 Task: Research Airbnb options in Mekele, Ethiopia from 22nd November, 2023 to 30th November, 2023 for 2 adults.1  bedroom having 1 bed and 1 bathroom. Property type can be hotel. Booking option can be shelf check-in. Look for 4 properties as per requirement.
Action: Mouse moved to (471, 107)
Screenshot: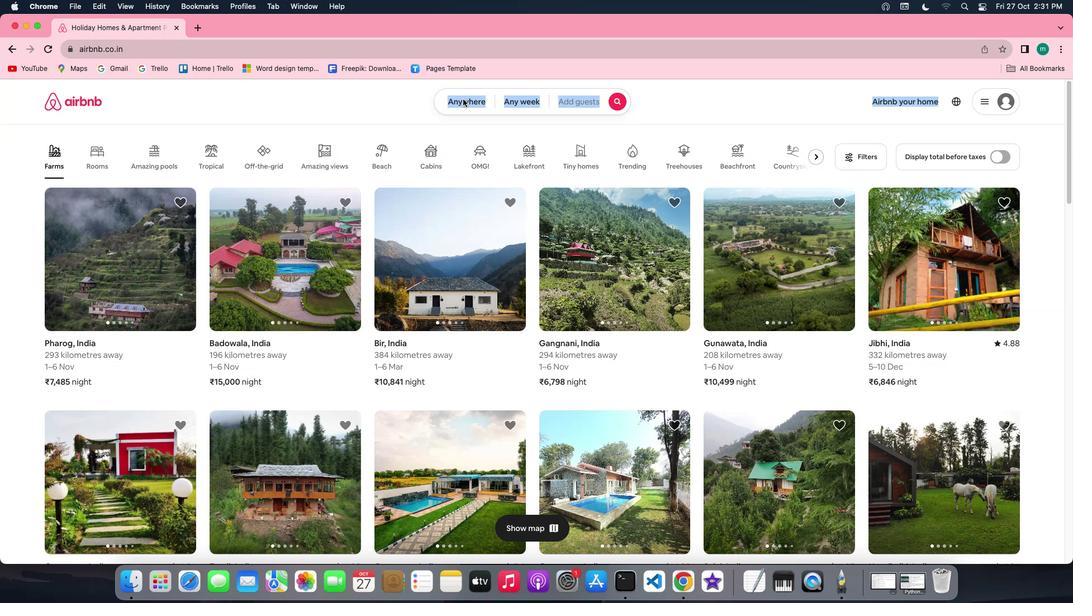 
Action: Mouse pressed left at (471, 107)
Screenshot: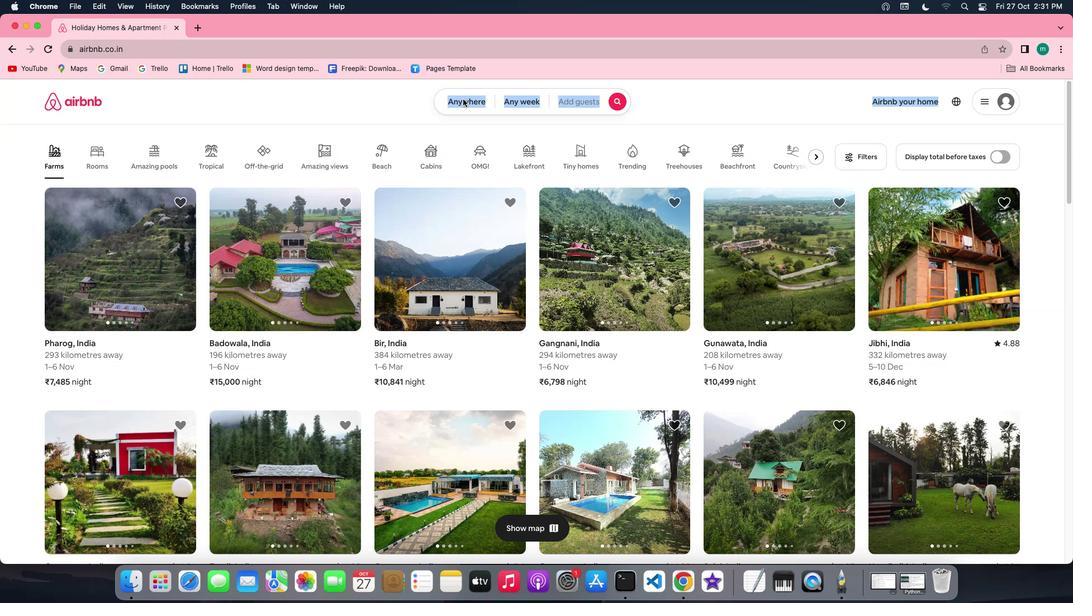
Action: Mouse pressed left at (471, 107)
Screenshot: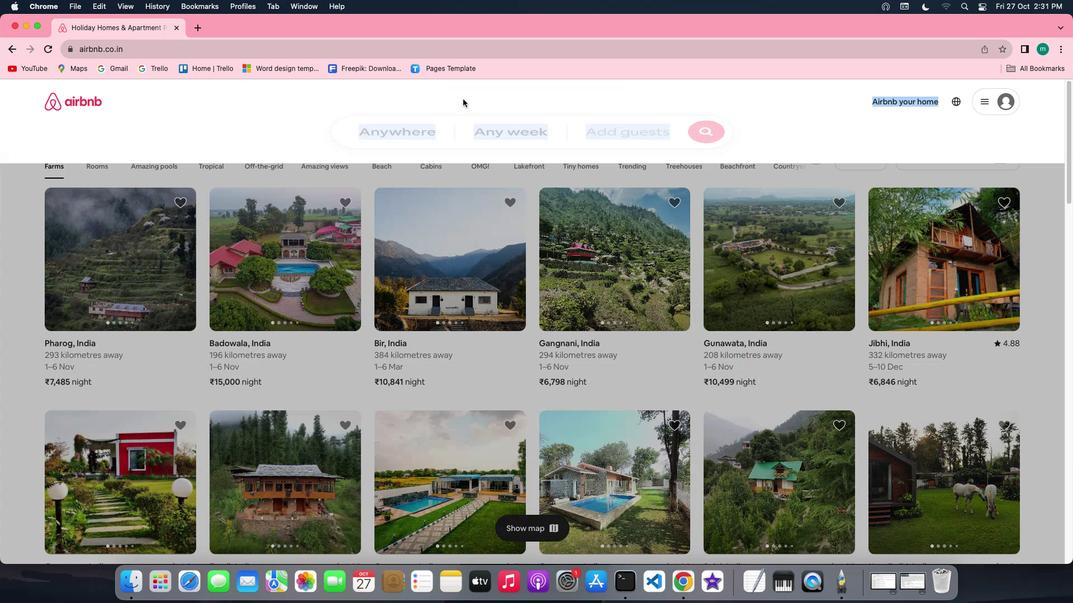
Action: Mouse moved to (439, 149)
Screenshot: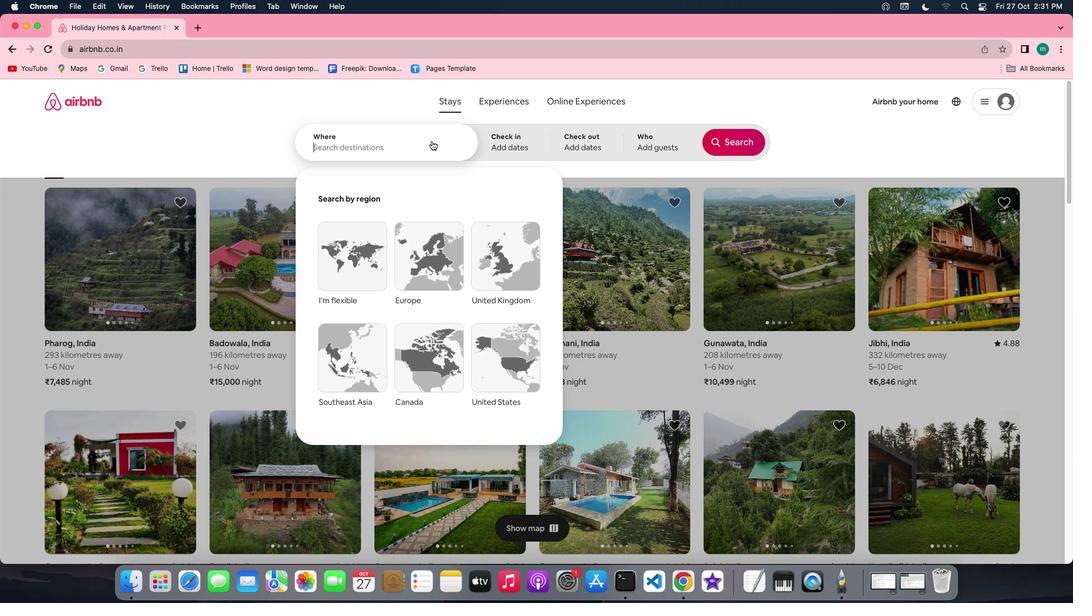 
Action: Key pressed Key.shift'M''e''k''e''l''e'','Key.spaceKey.shift'E''t''h''i''o''p''i''a'
Screenshot: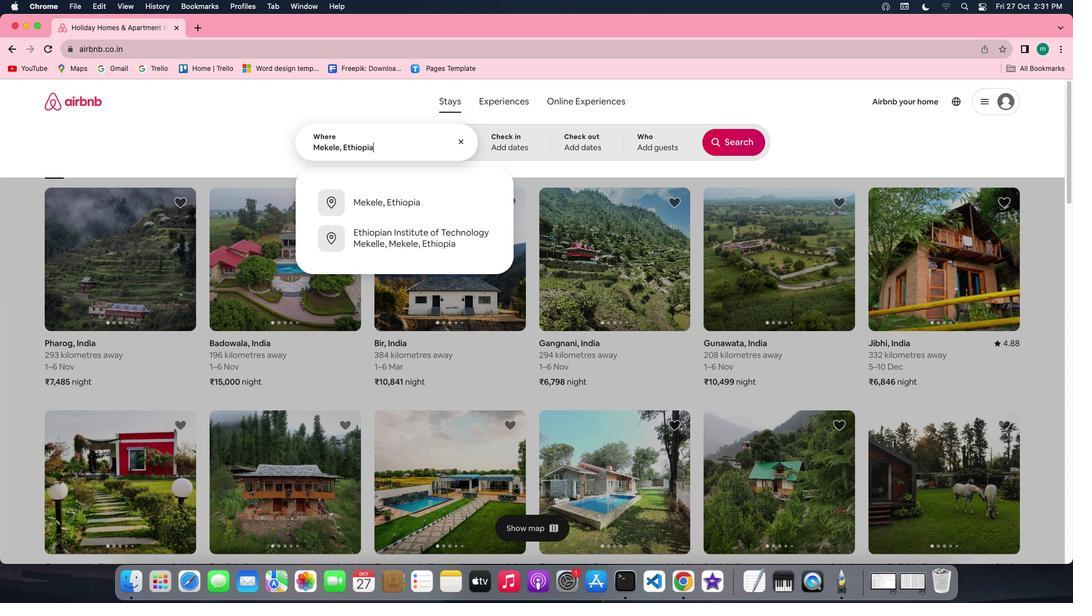 
Action: Mouse moved to (513, 153)
Screenshot: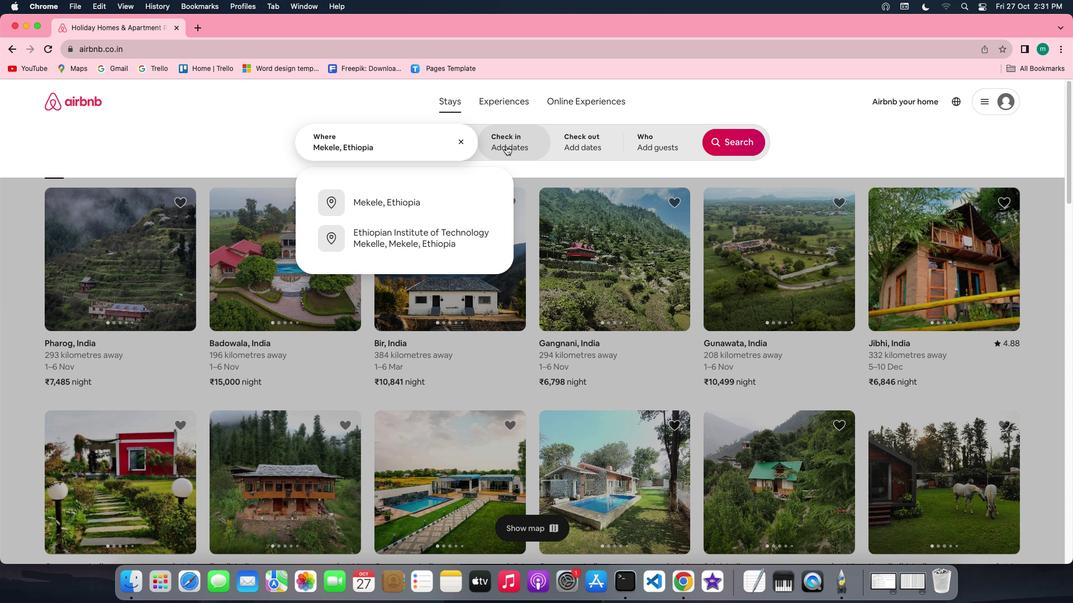 
Action: Mouse pressed left at (513, 153)
Screenshot: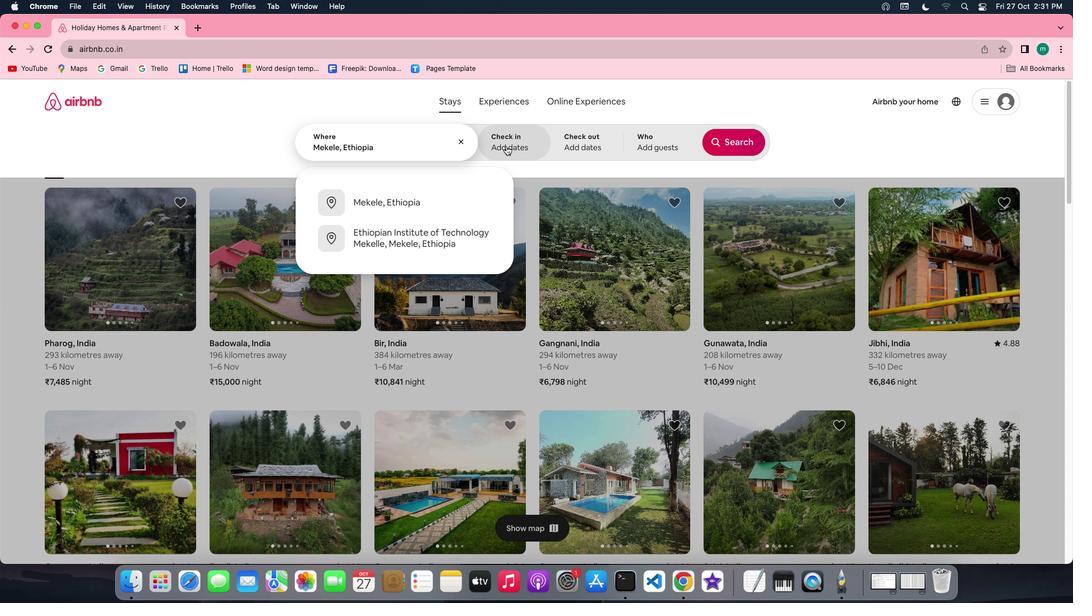 
Action: Mouse moved to (646, 372)
Screenshot: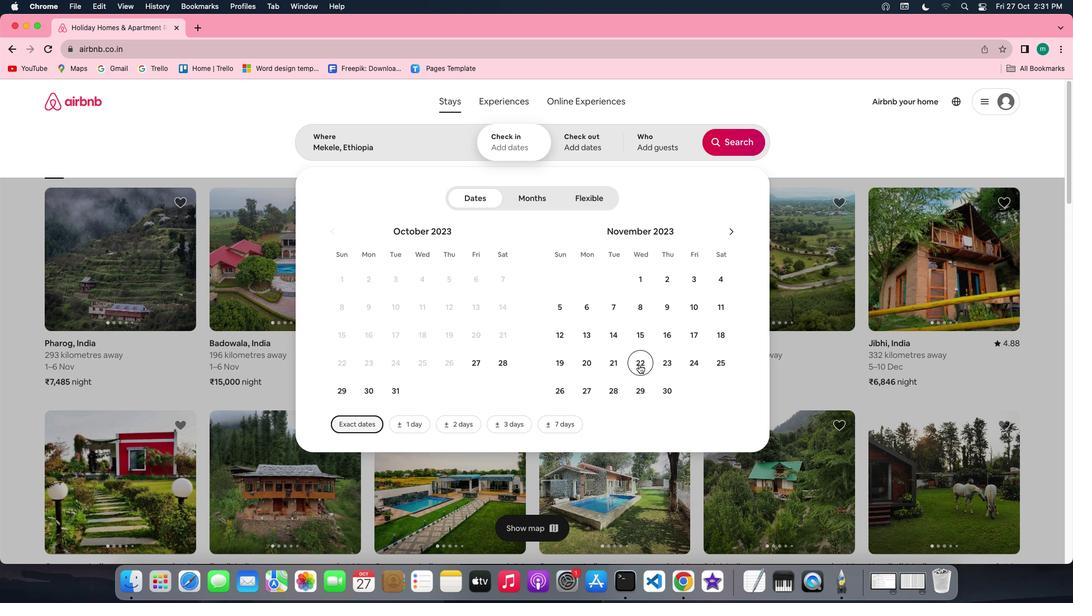 
Action: Mouse pressed left at (646, 372)
Screenshot: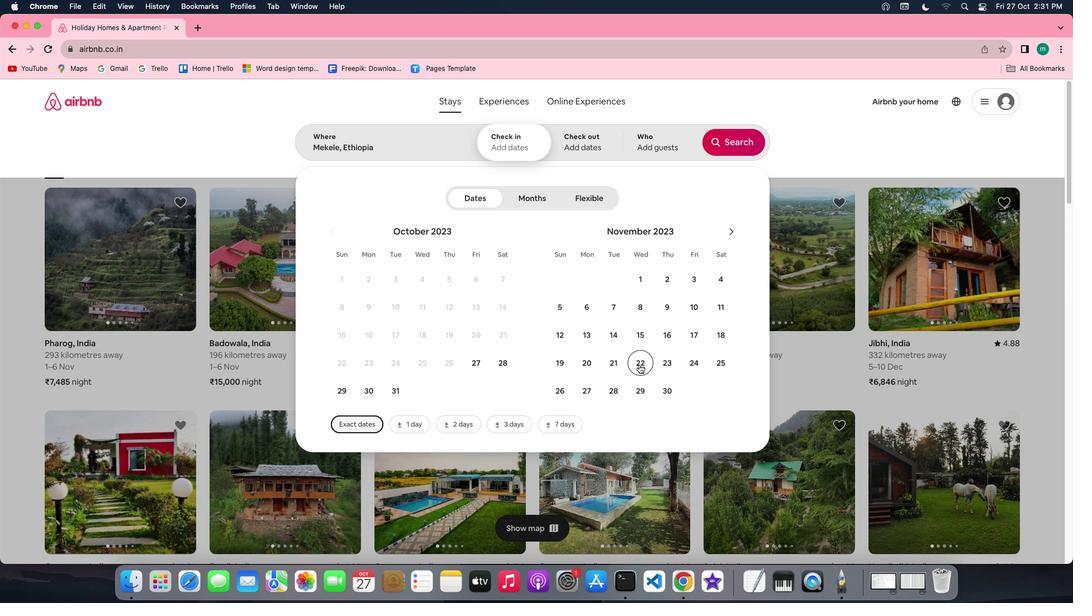 
Action: Mouse moved to (684, 399)
Screenshot: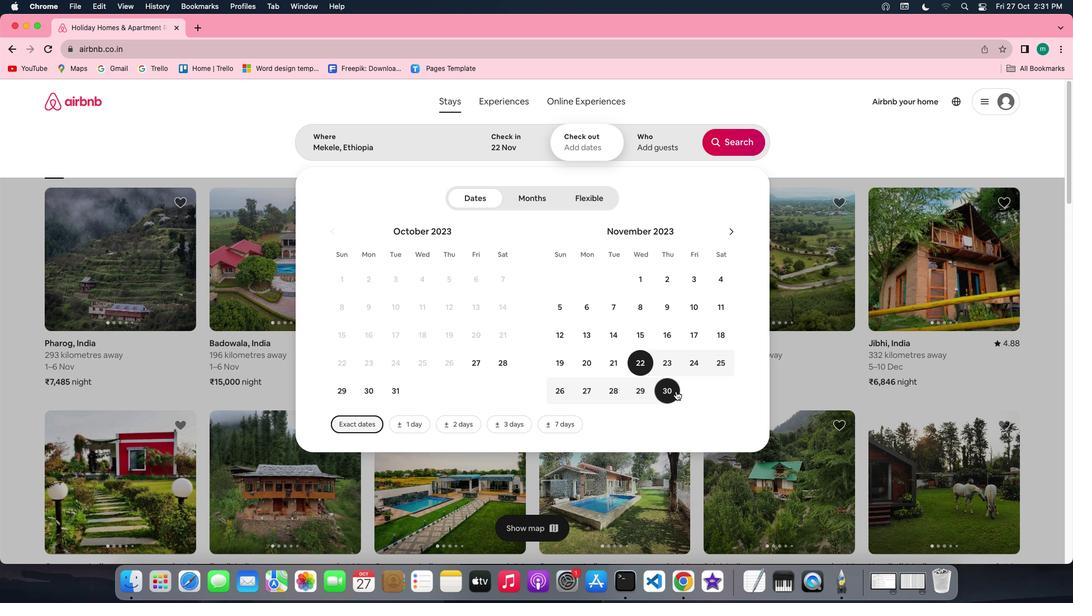 
Action: Mouse pressed left at (684, 399)
Screenshot: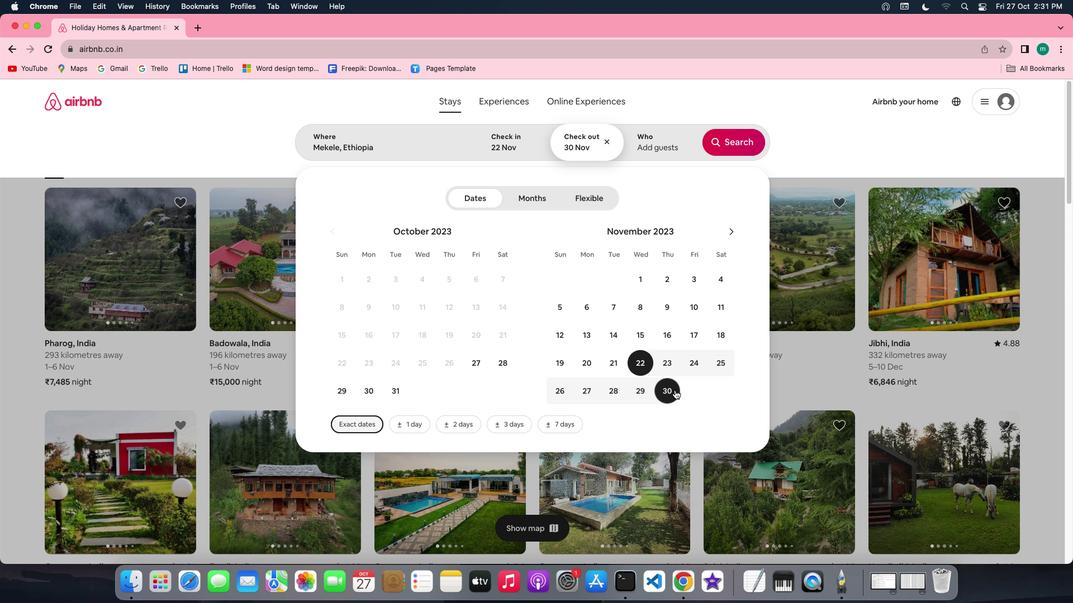
Action: Mouse moved to (669, 149)
Screenshot: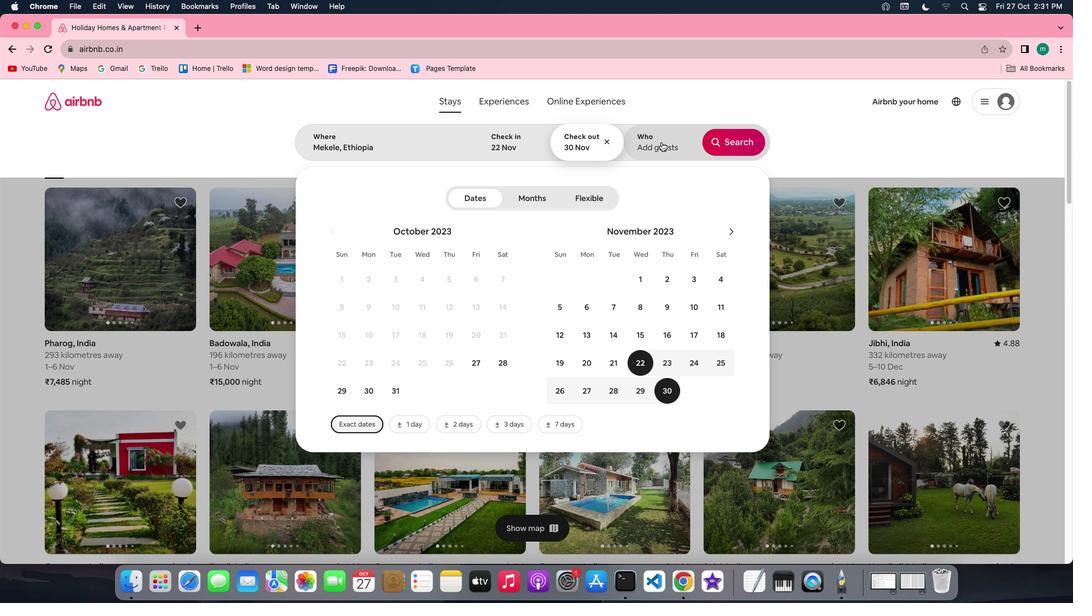 
Action: Mouse pressed left at (669, 149)
Screenshot: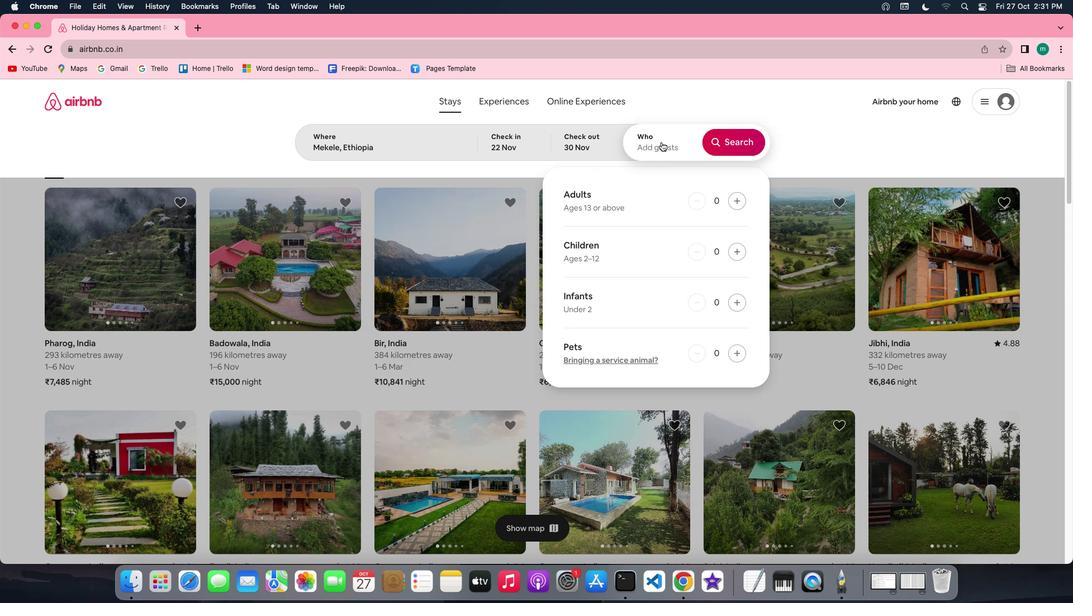 
Action: Mouse moved to (748, 214)
Screenshot: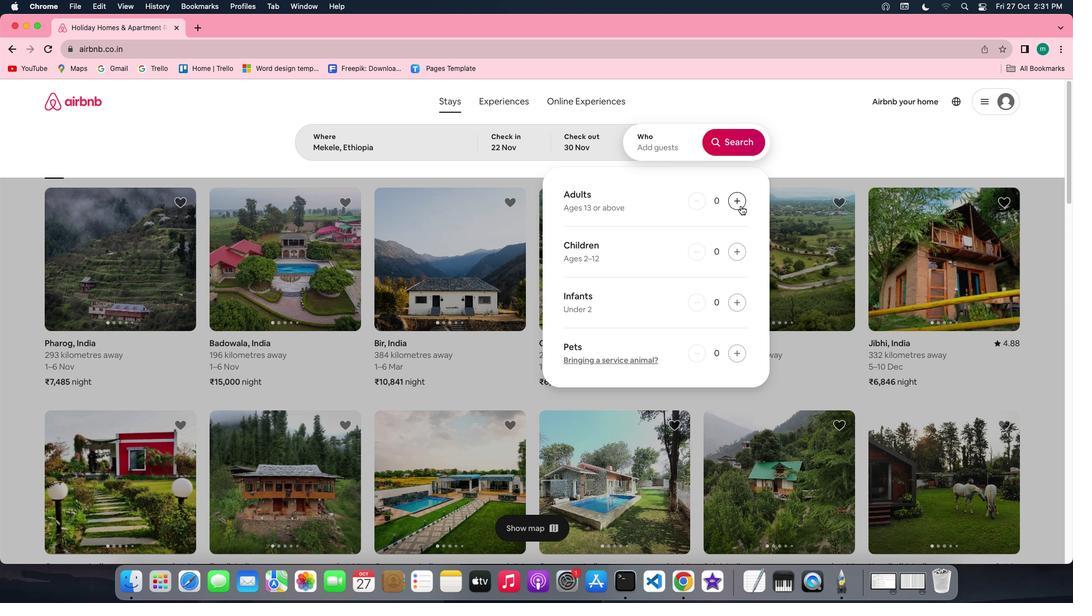
Action: Mouse pressed left at (748, 214)
Screenshot: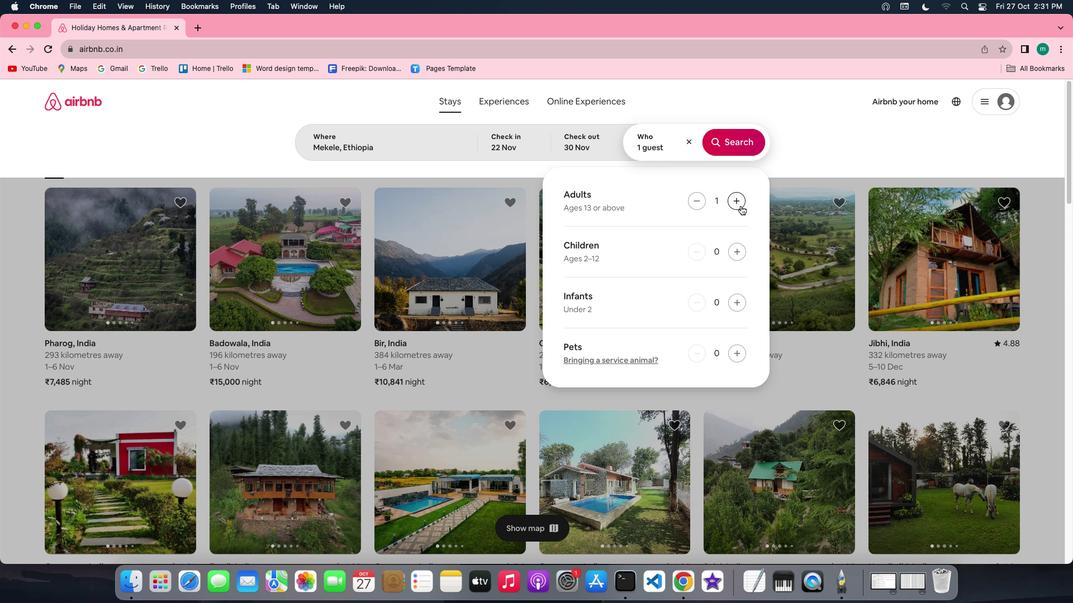 
Action: Mouse pressed left at (748, 214)
Screenshot: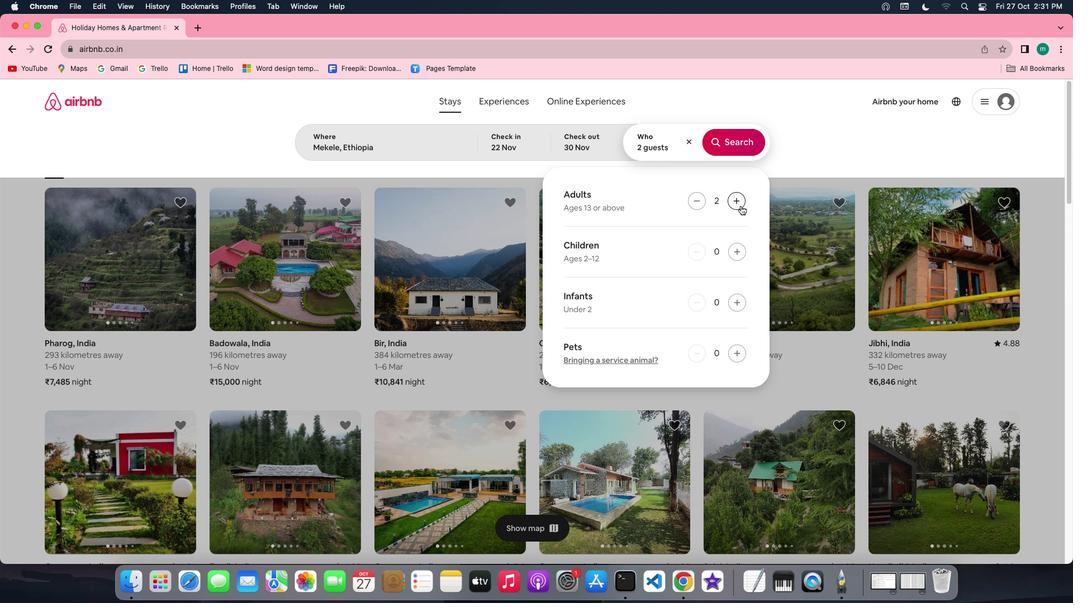 
Action: Mouse moved to (737, 151)
Screenshot: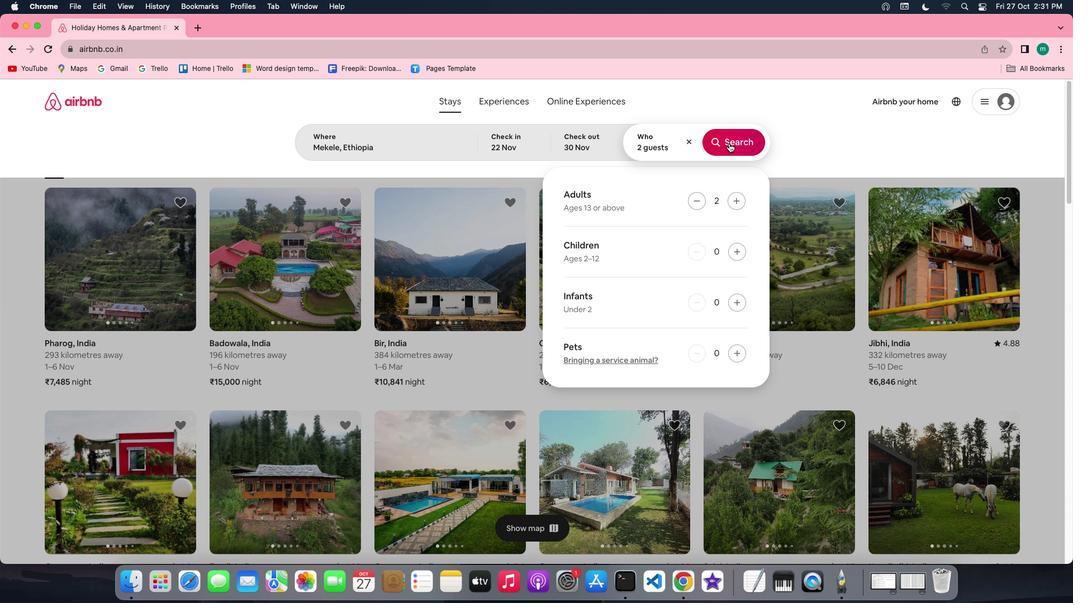 
Action: Mouse pressed left at (737, 151)
Screenshot: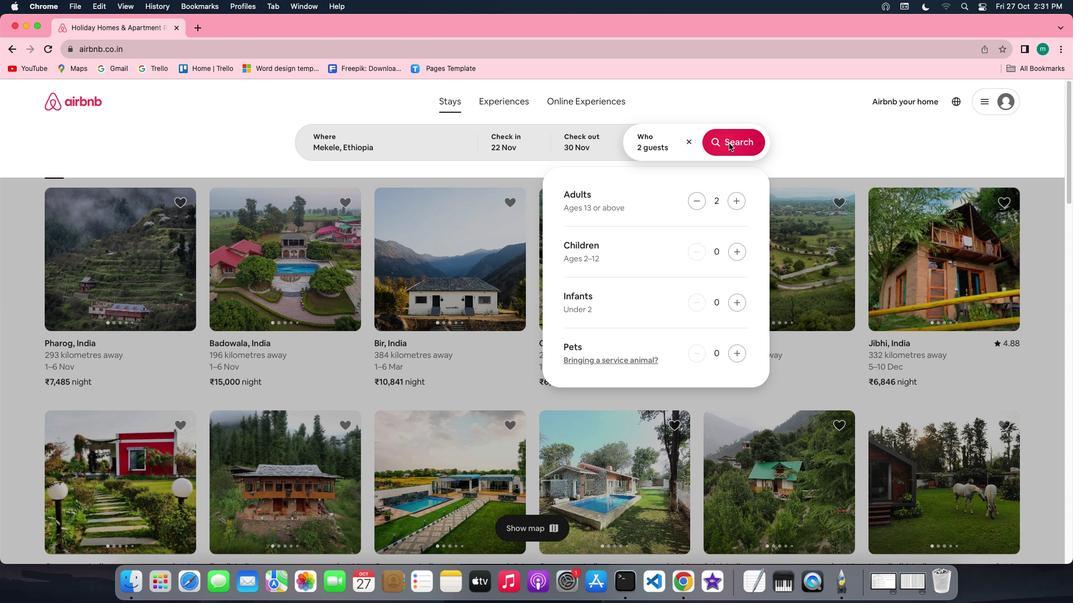 
Action: Mouse moved to (898, 157)
Screenshot: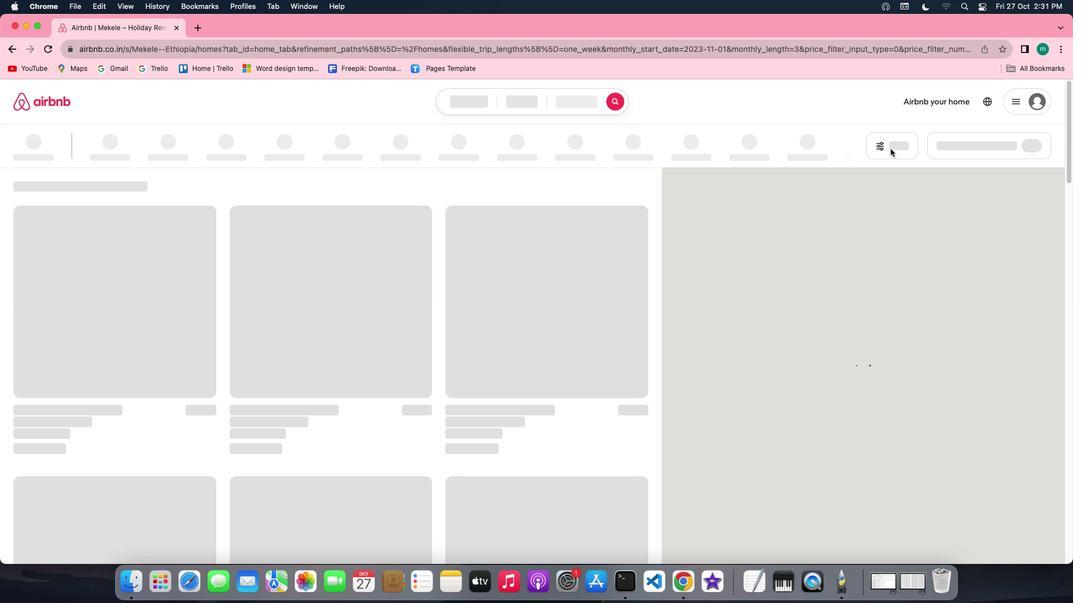 
Action: Mouse pressed left at (898, 157)
Screenshot: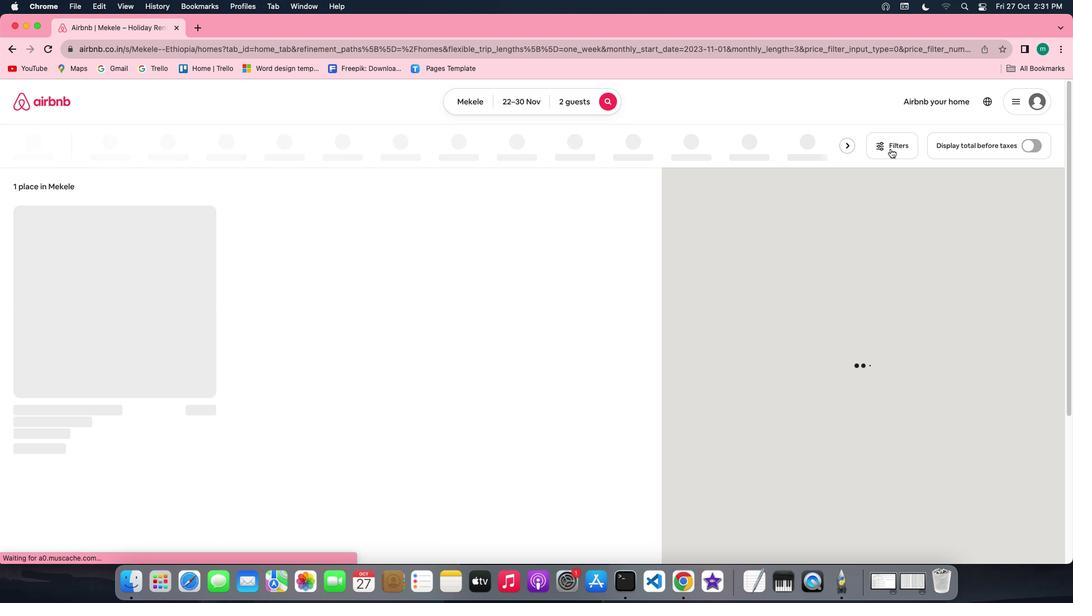 
Action: Mouse moved to (908, 152)
Screenshot: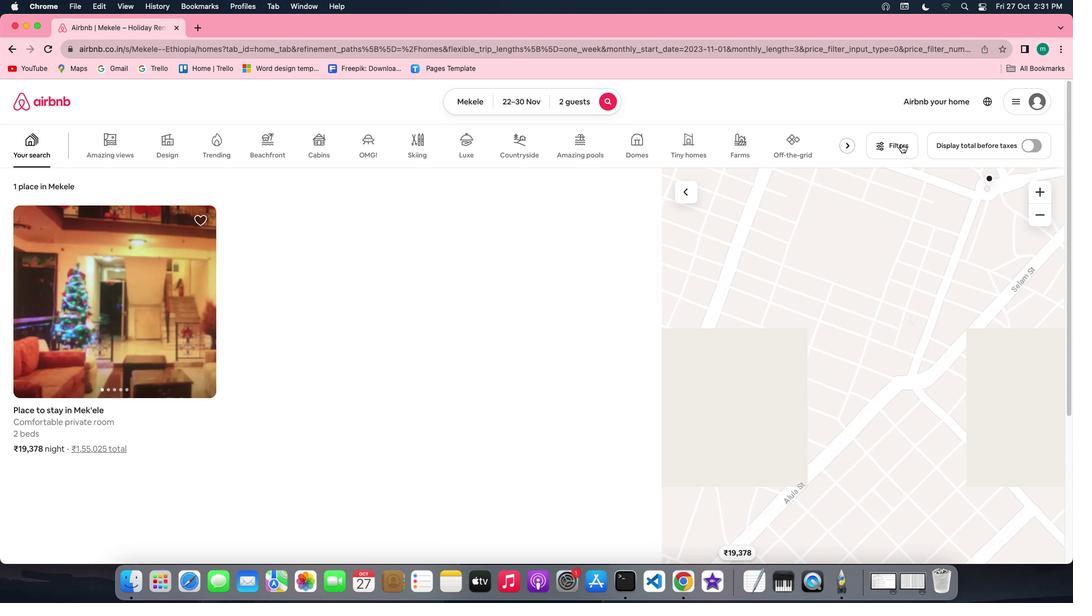 
Action: Mouse pressed left at (908, 152)
Screenshot: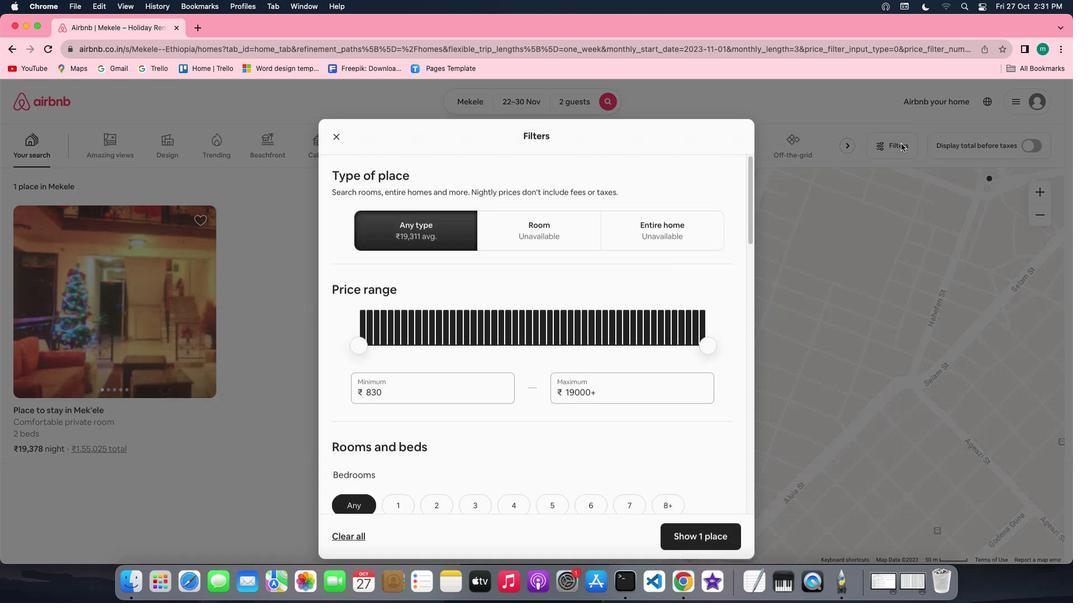 
Action: Mouse moved to (886, 161)
Screenshot: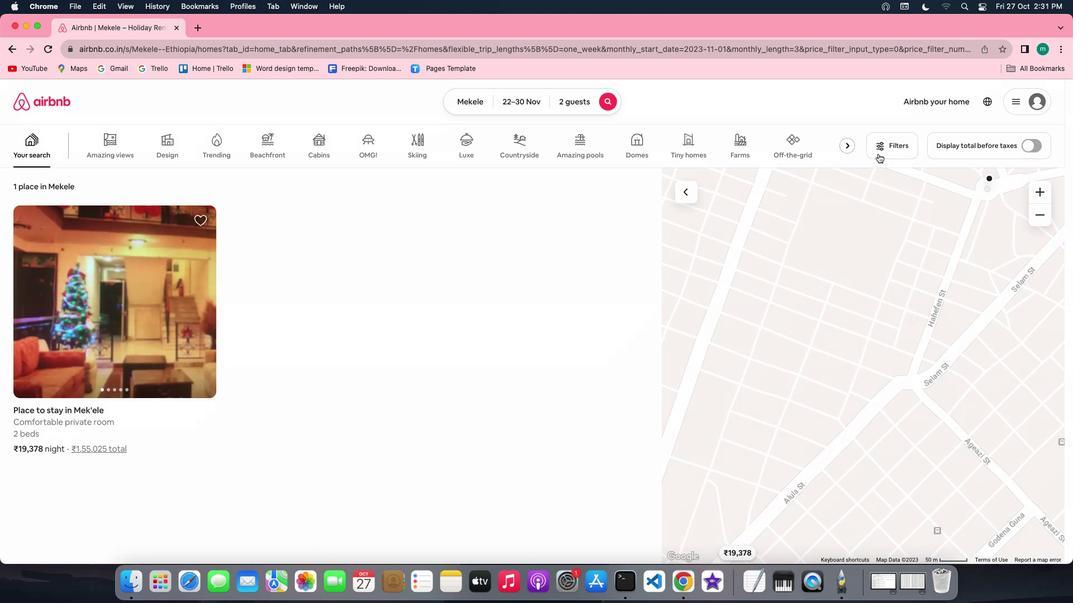
Action: Mouse pressed left at (886, 161)
Screenshot: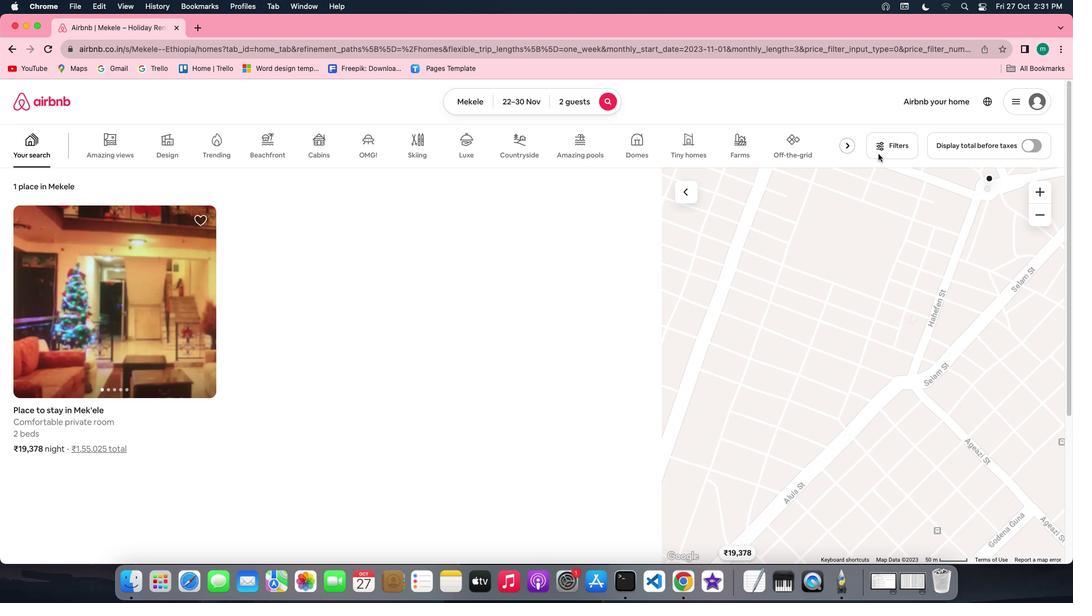 
Action: Mouse moved to (484, 409)
Screenshot: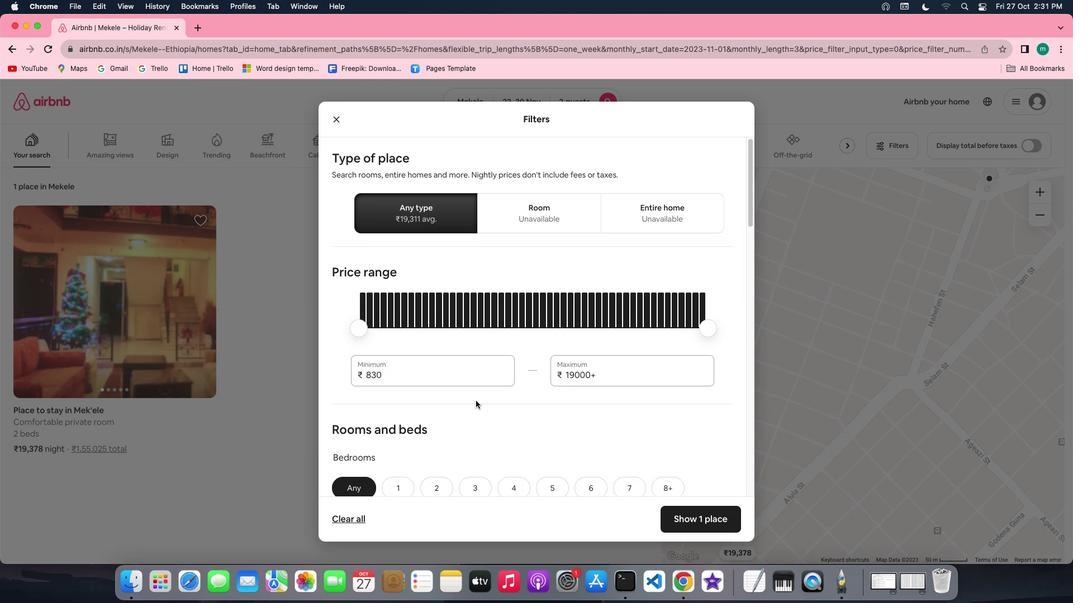 
Action: Mouse scrolled (484, 409) with delta (7, 7)
Screenshot: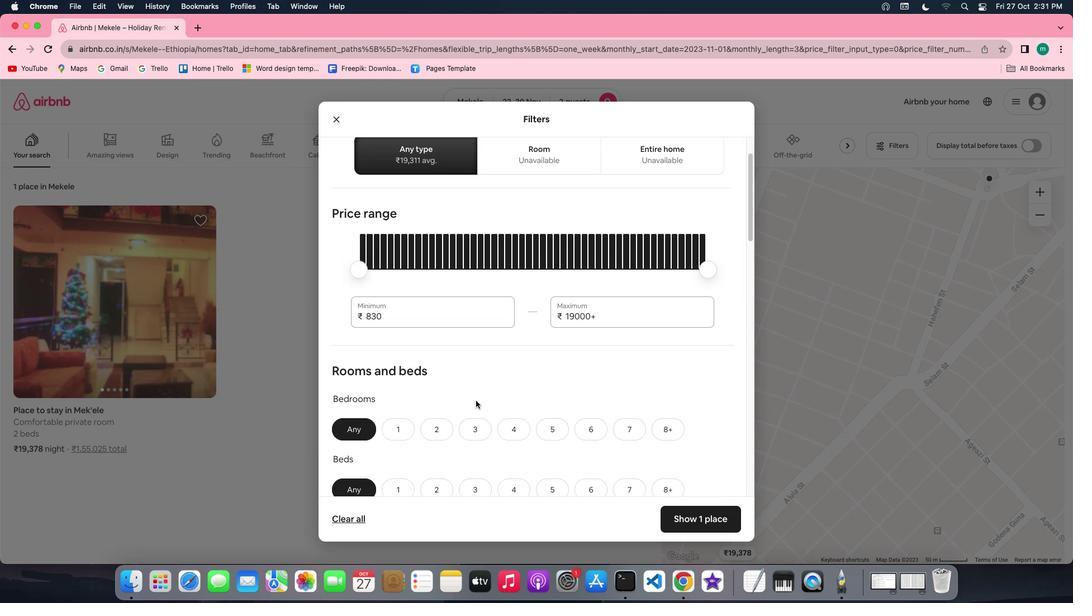 
Action: Mouse scrolled (484, 409) with delta (7, 7)
Screenshot: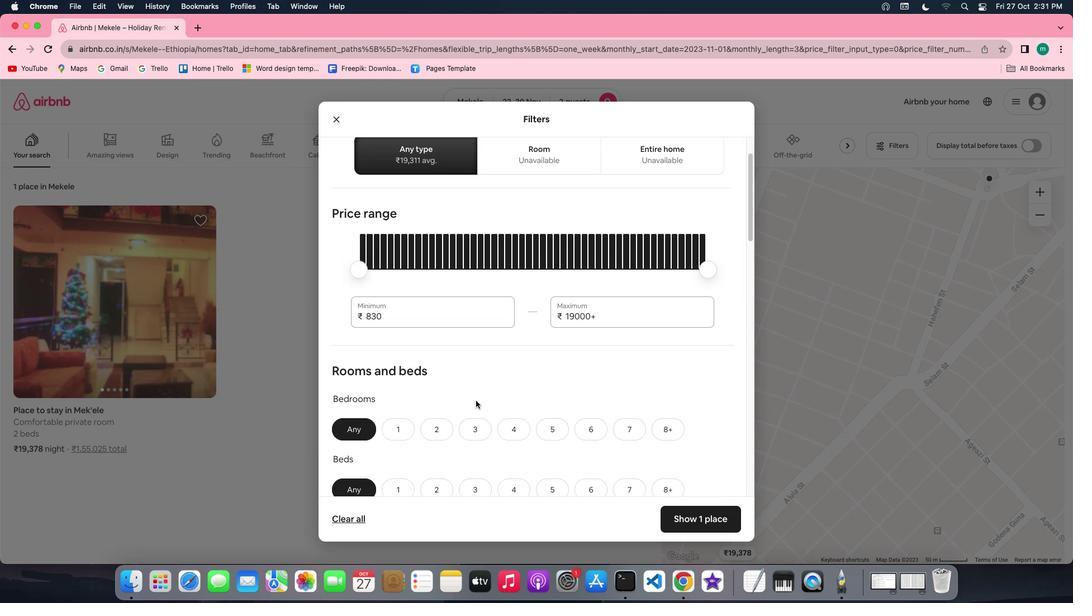 
Action: Mouse scrolled (484, 409) with delta (7, 6)
Screenshot: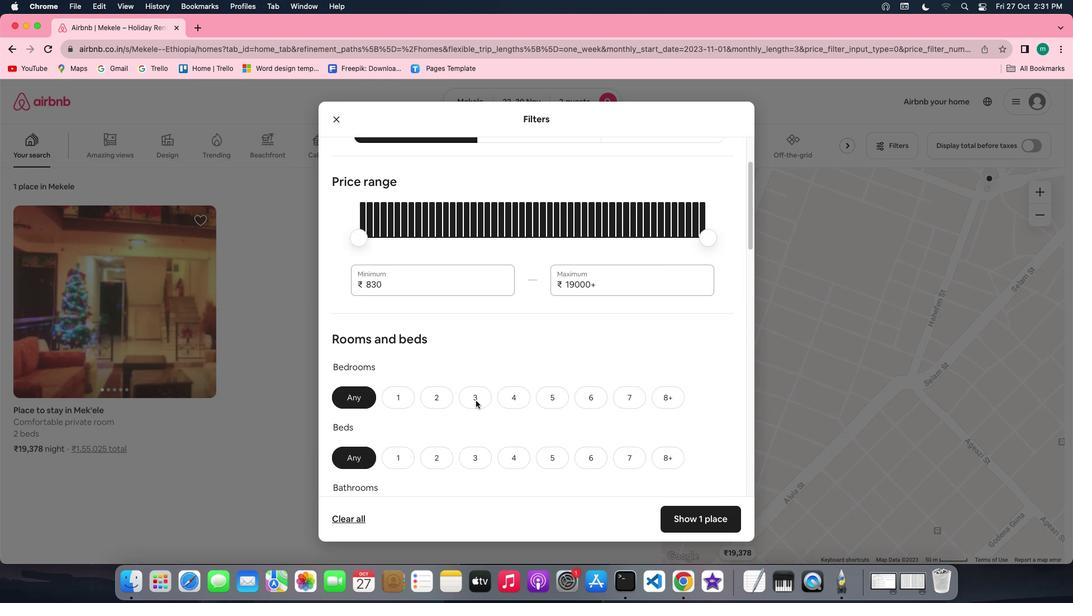 
Action: Mouse scrolled (484, 409) with delta (7, 6)
Screenshot: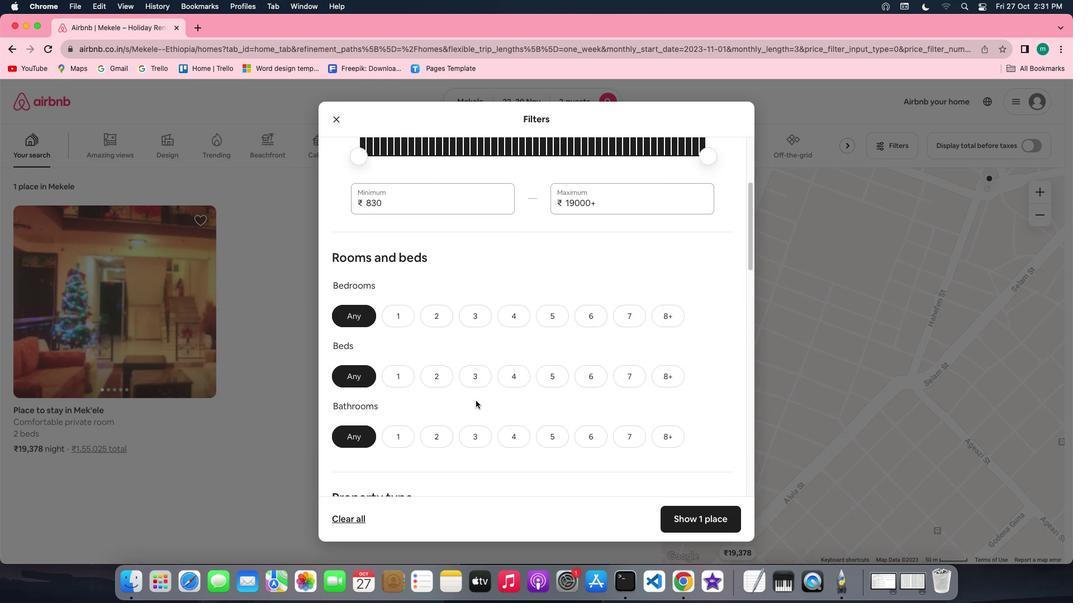 
Action: Mouse scrolled (484, 409) with delta (7, 7)
Screenshot: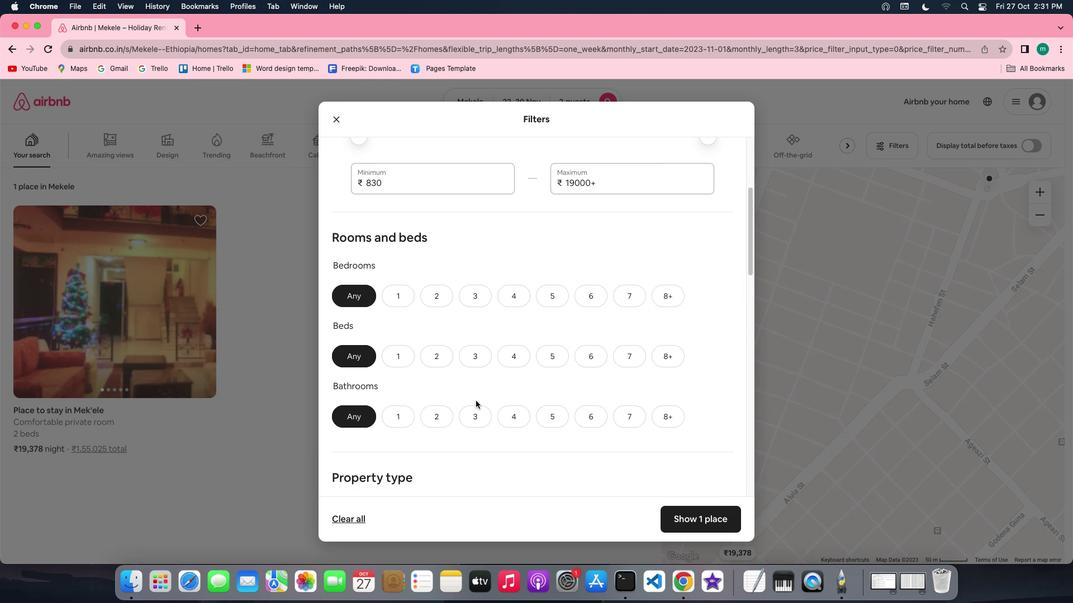 
Action: Mouse scrolled (484, 409) with delta (7, 7)
Screenshot: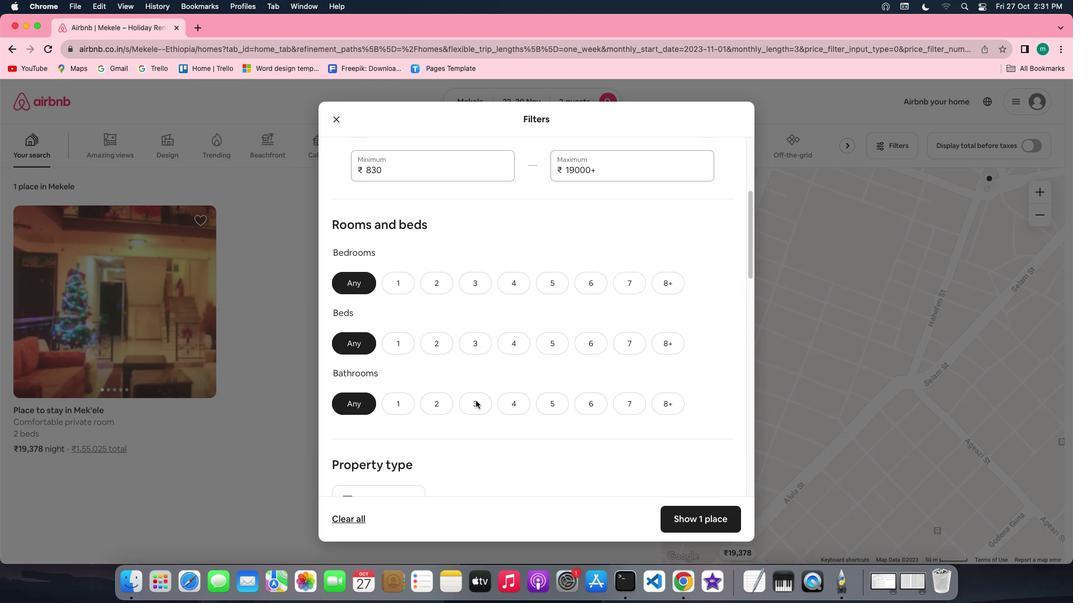 
Action: Mouse scrolled (484, 409) with delta (7, 6)
Screenshot: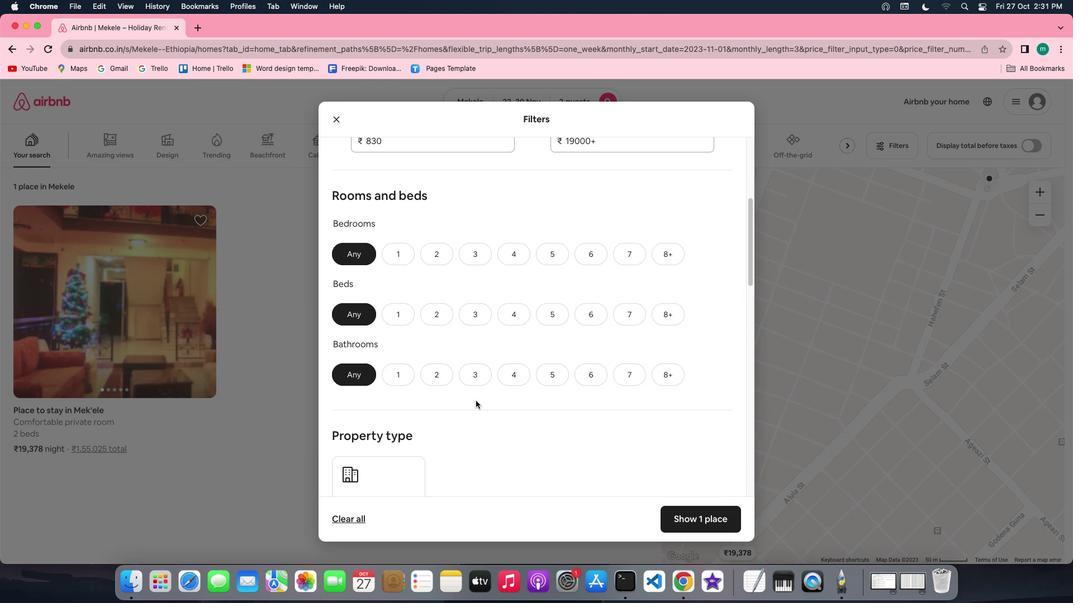 
Action: Mouse scrolled (484, 409) with delta (7, 7)
Screenshot: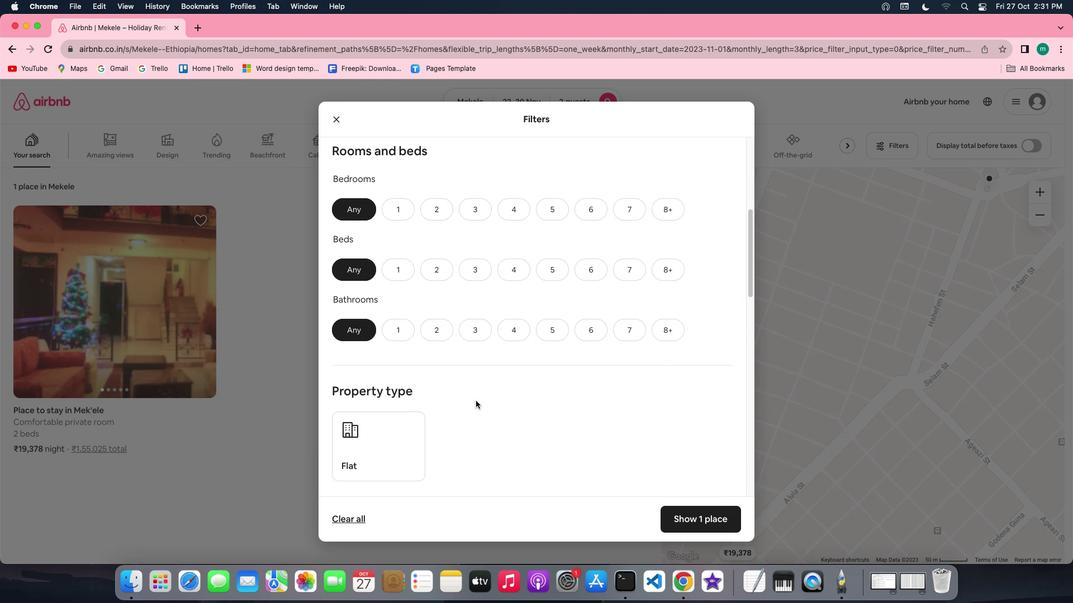 
Action: Mouse scrolled (484, 409) with delta (7, 7)
Screenshot: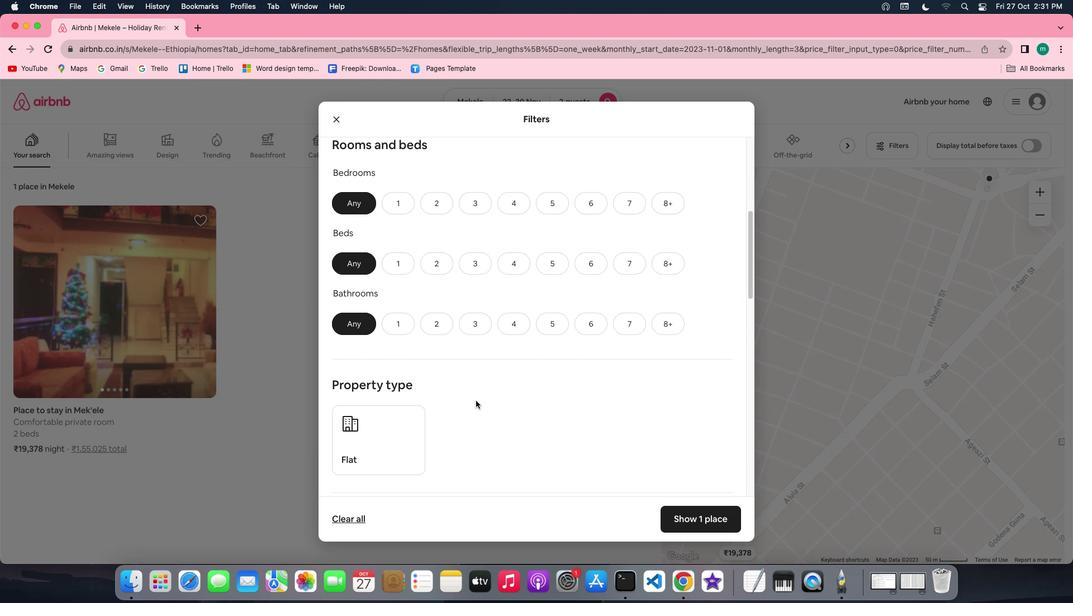
Action: Mouse scrolled (484, 409) with delta (7, 7)
Screenshot: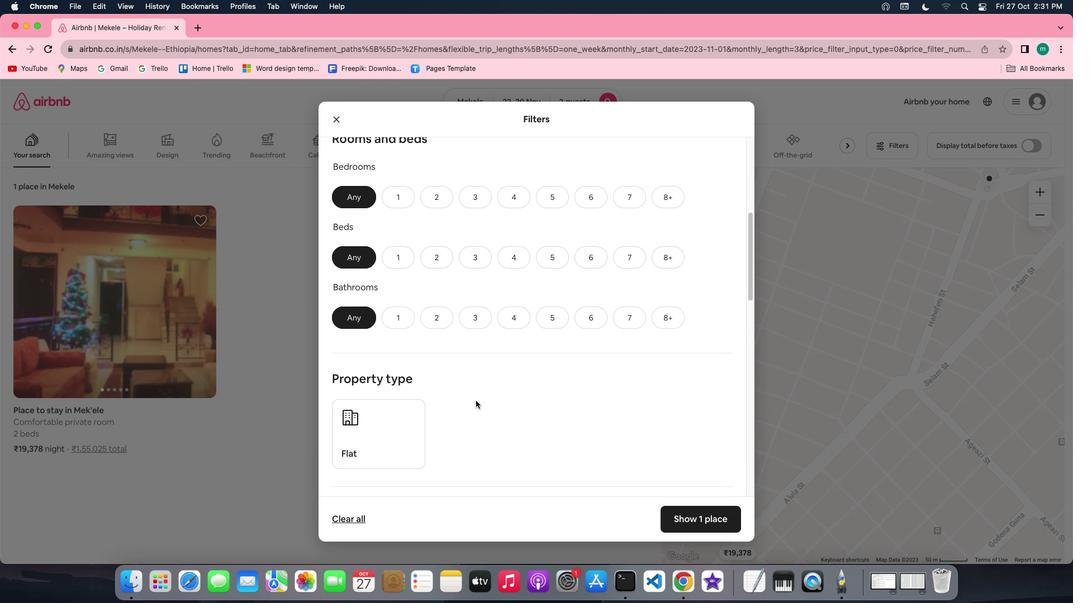 
Action: Mouse scrolled (484, 409) with delta (7, 7)
Screenshot: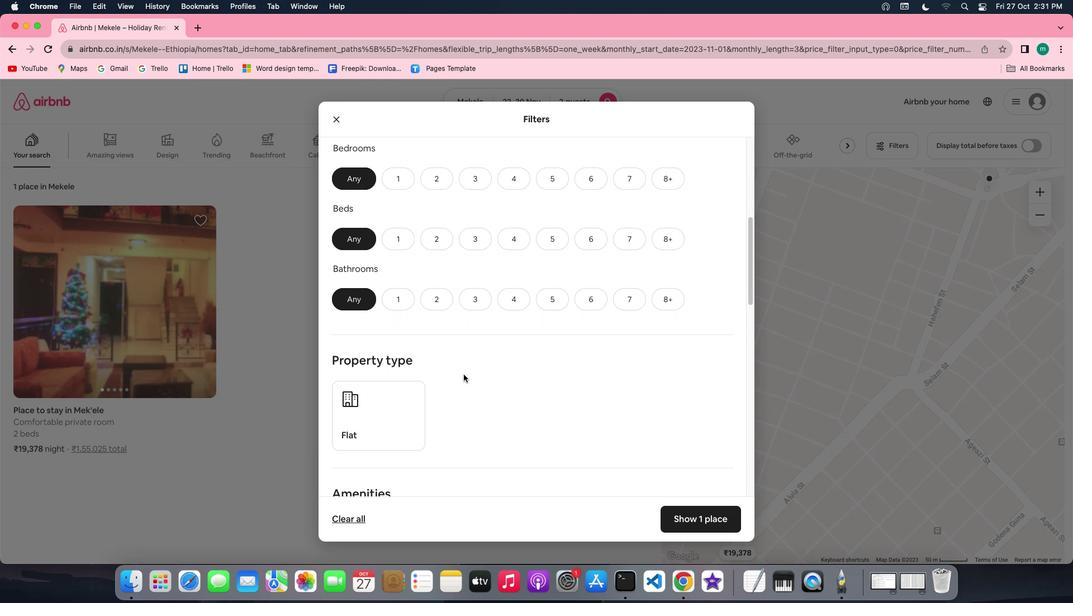 
Action: Mouse moved to (408, 189)
Screenshot: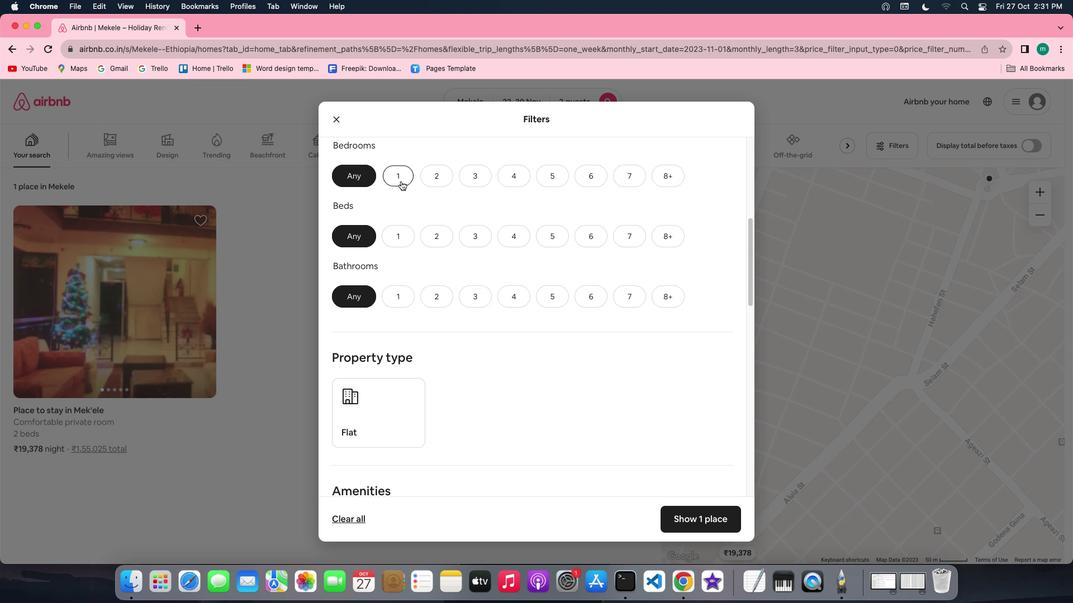
Action: Mouse pressed left at (408, 189)
Screenshot: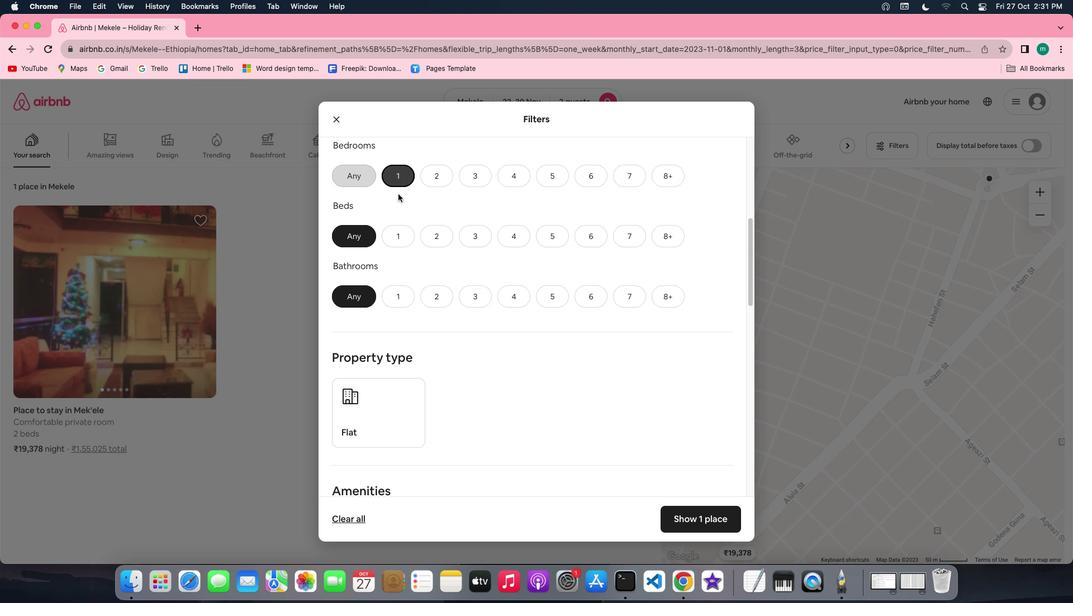 
Action: Mouse moved to (405, 257)
Screenshot: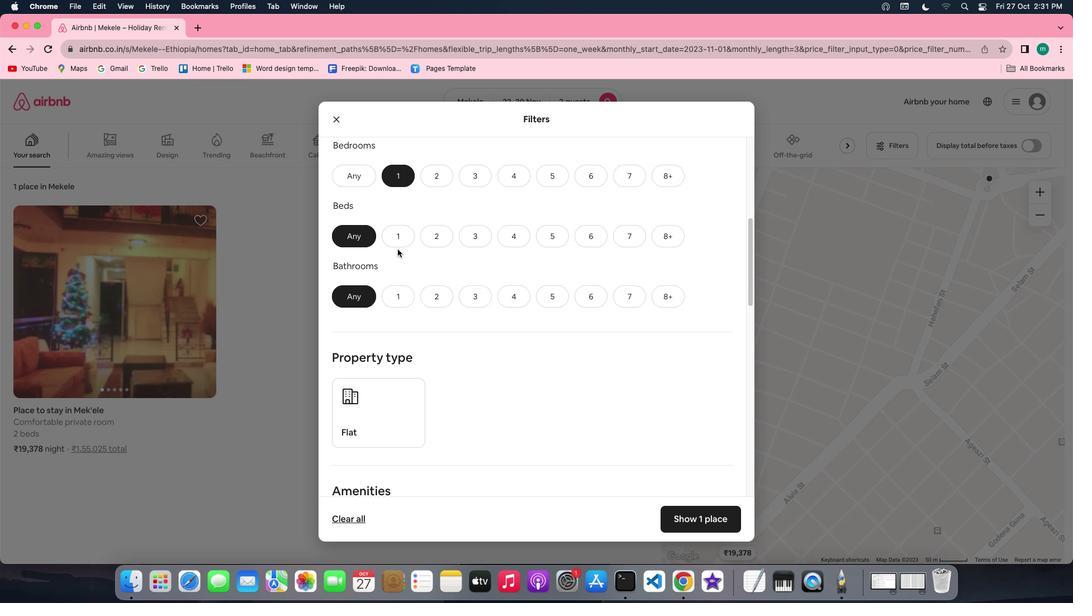 
Action: Mouse pressed left at (405, 257)
Screenshot: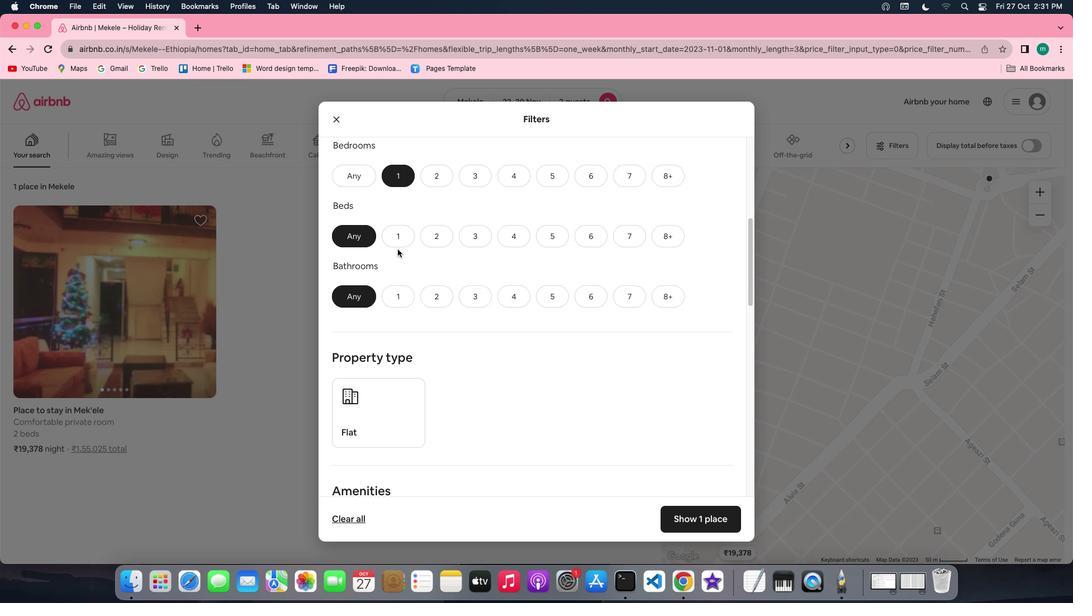 
Action: Mouse moved to (408, 247)
Screenshot: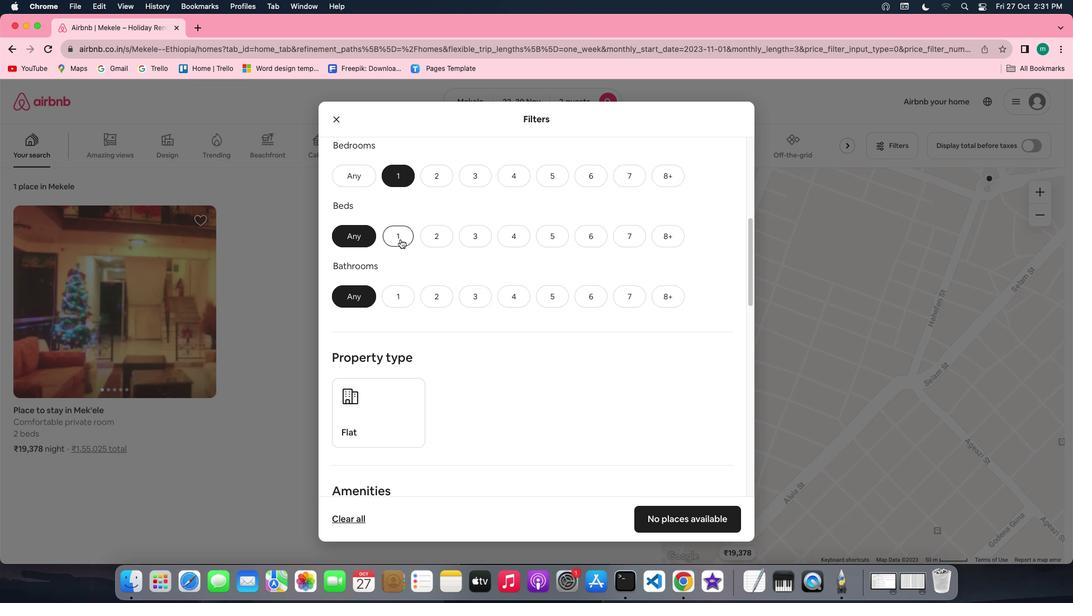 
Action: Mouse pressed left at (408, 247)
Screenshot: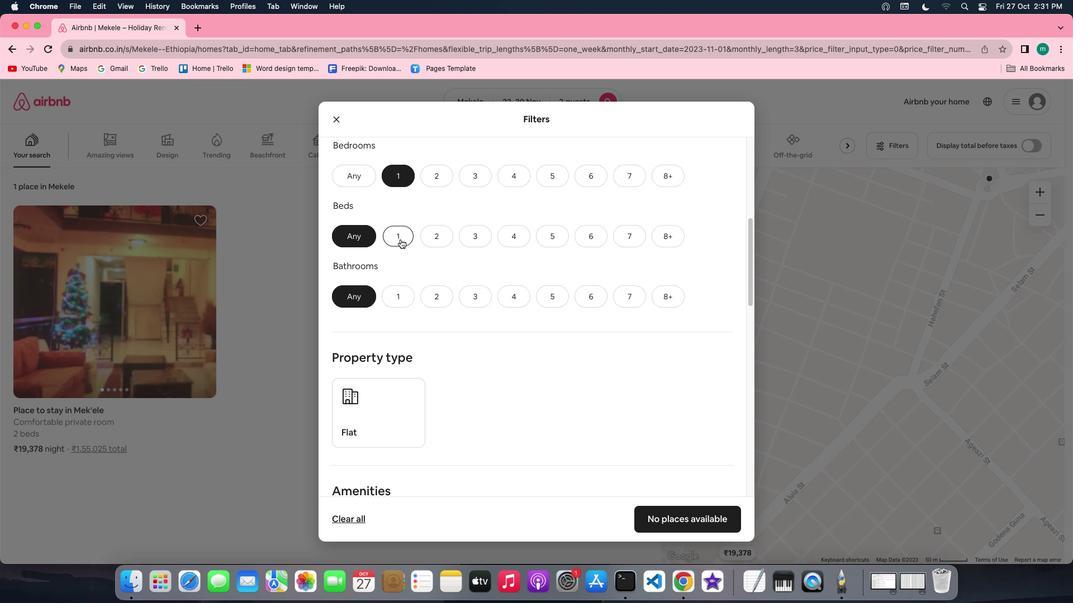 
Action: Mouse moved to (414, 309)
Screenshot: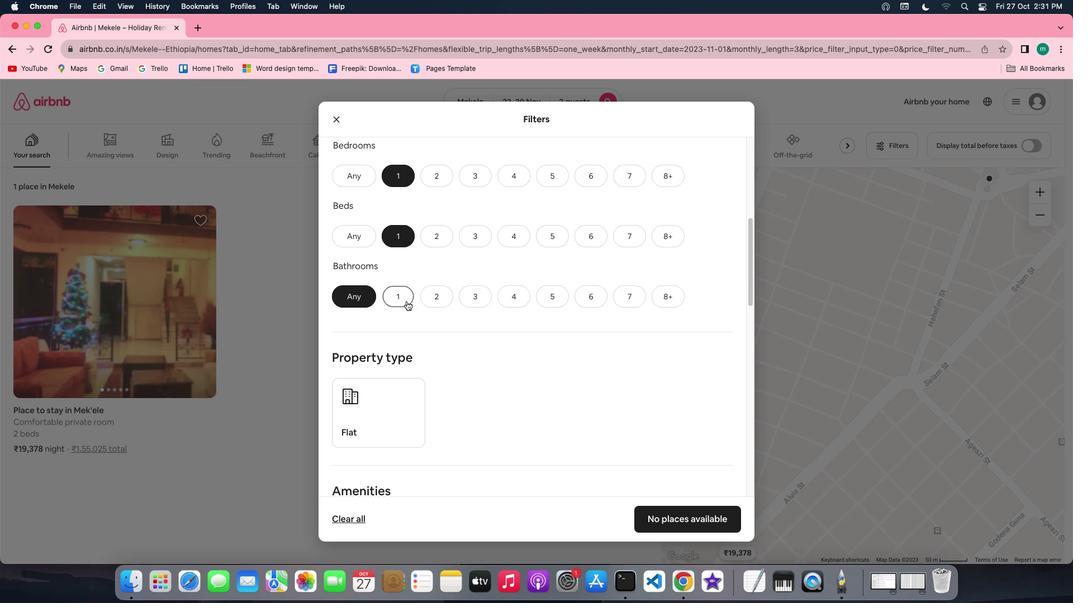 
Action: Mouse pressed left at (414, 309)
Screenshot: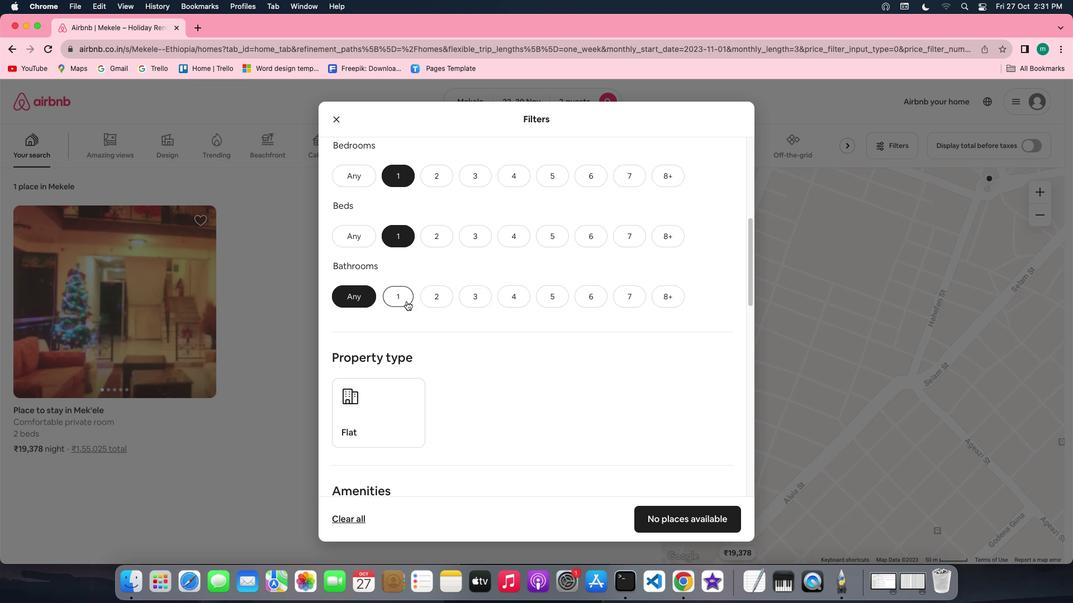 
Action: Mouse moved to (527, 359)
Screenshot: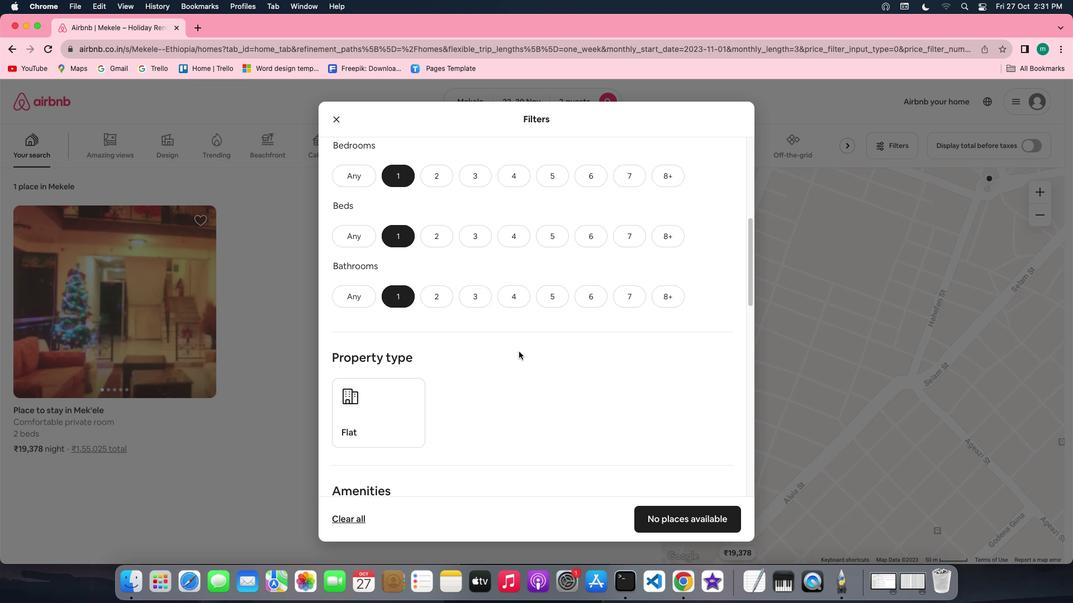 
Action: Mouse scrolled (527, 359) with delta (7, 7)
Screenshot: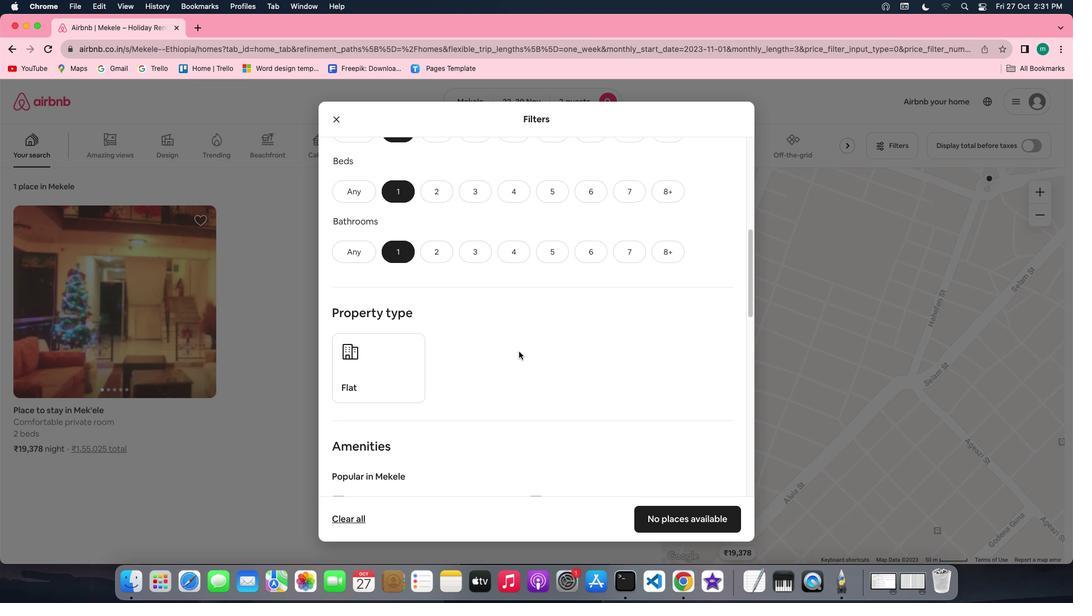 
Action: Mouse scrolled (527, 359) with delta (7, 7)
Screenshot: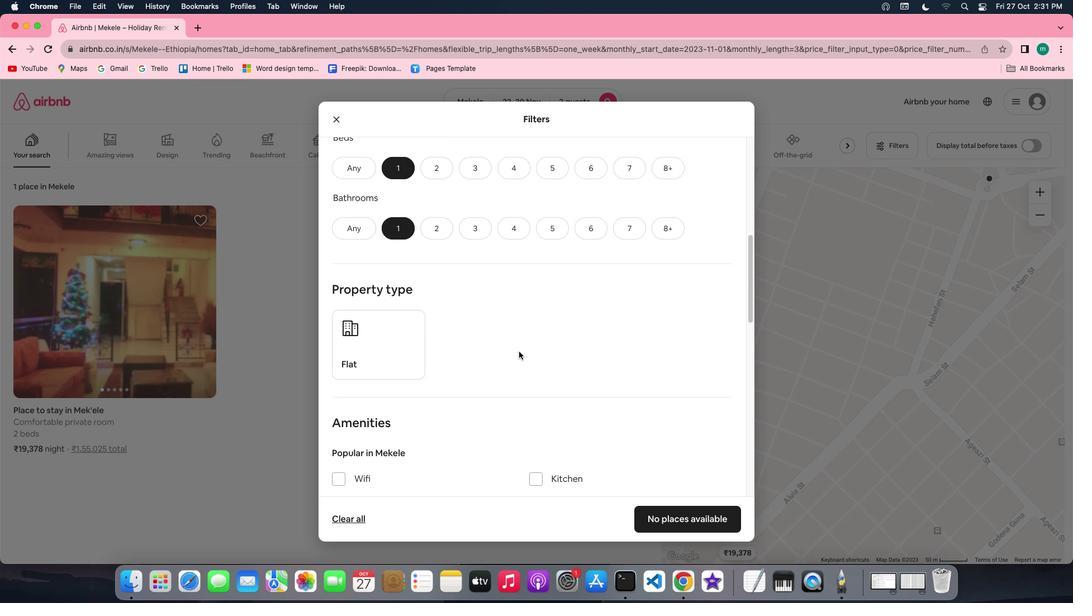 
Action: Mouse scrolled (527, 359) with delta (7, 6)
Screenshot: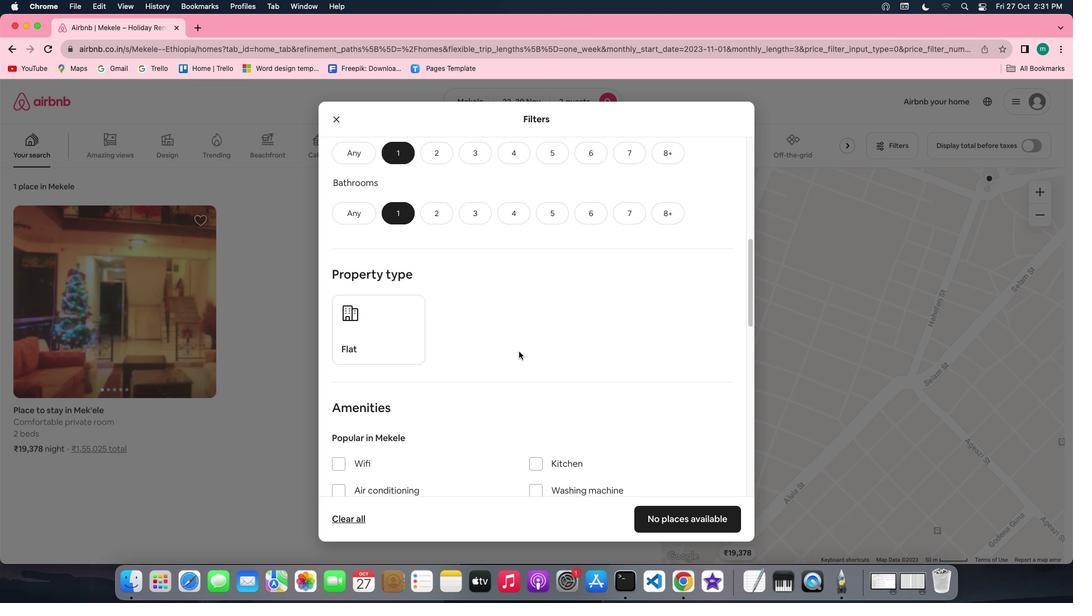
Action: Mouse scrolled (527, 359) with delta (7, 7)
Screenshot: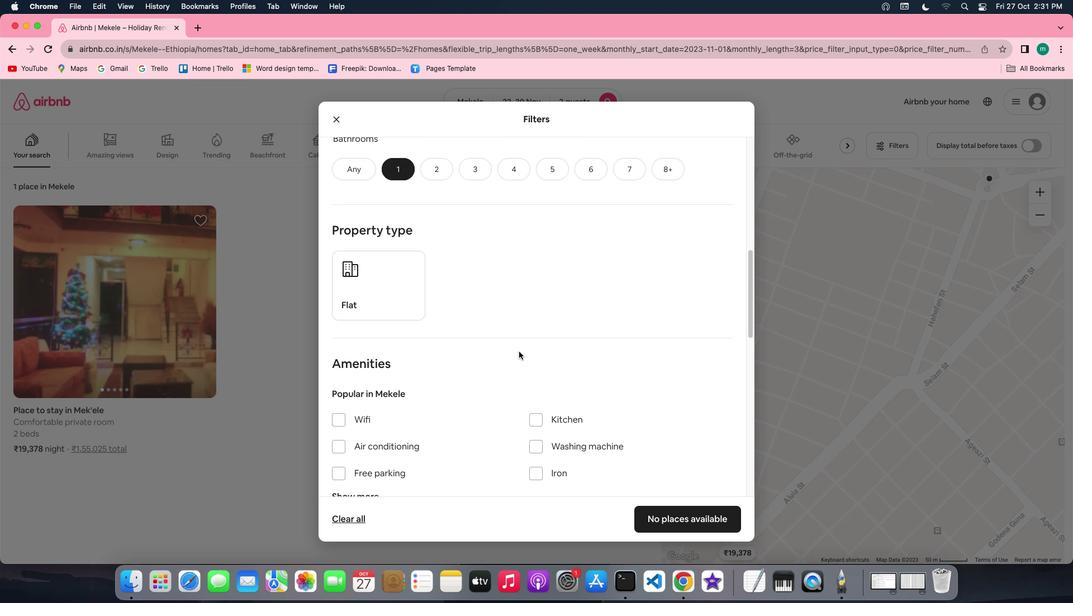 
Action: Mouse scrolled (527, 359) with delta (7, 7)
Screenshot: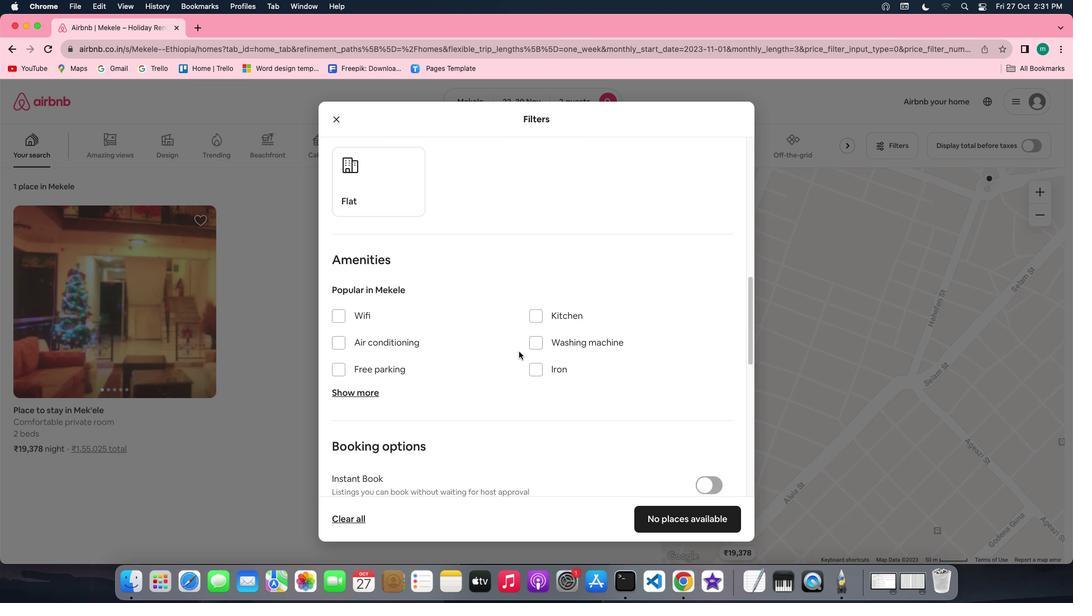 
Action: Mouse scrolled (527, 359) with delta (7, 6)
Screenshot: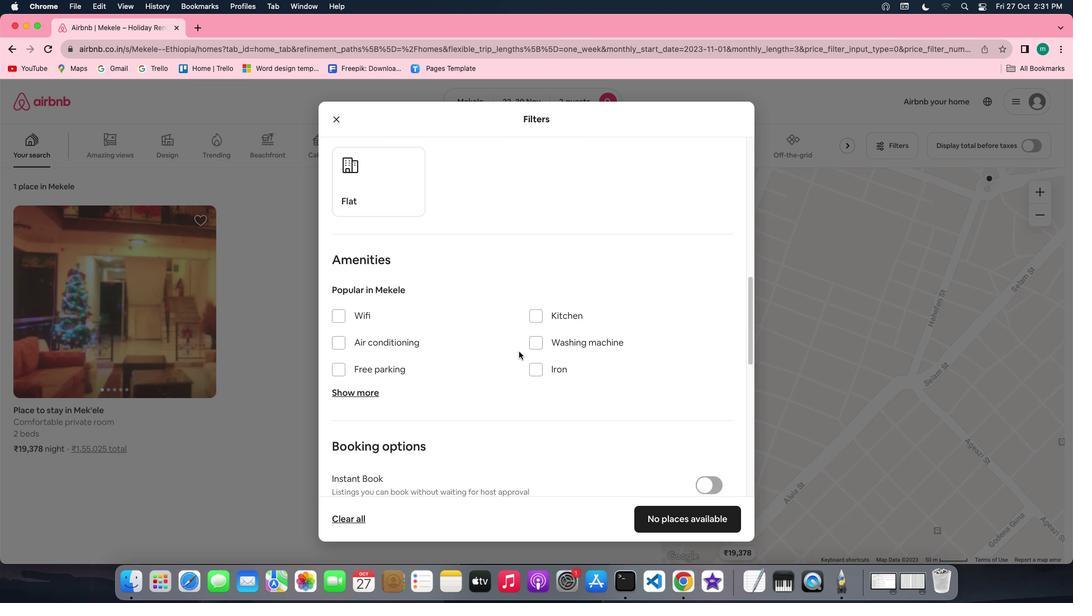 
Action: Mouse scrolled (527, 359) with delta (7, 5)
Screenshot: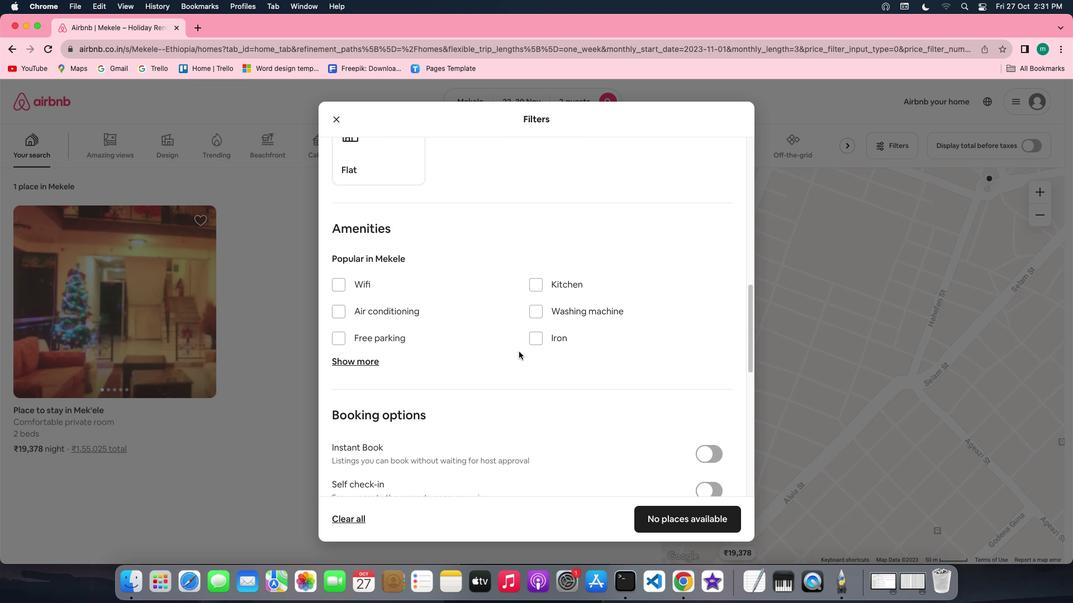 
Action: Mouse moved to (575, 399)
Screenshot: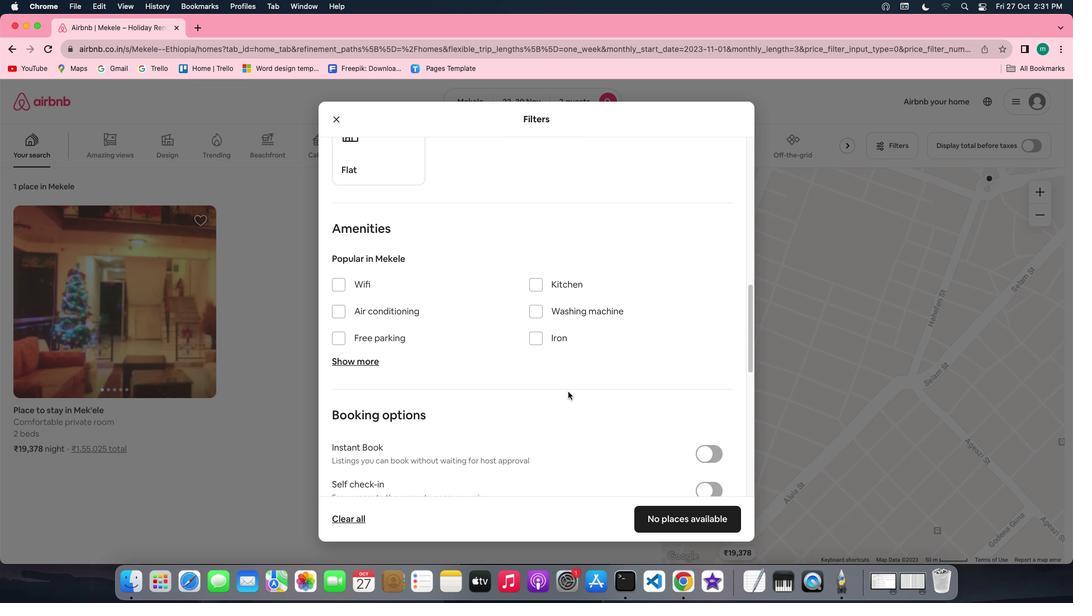 
Action: Mouse scrolled (575, 399) with delta (7, 7)
Screenshot: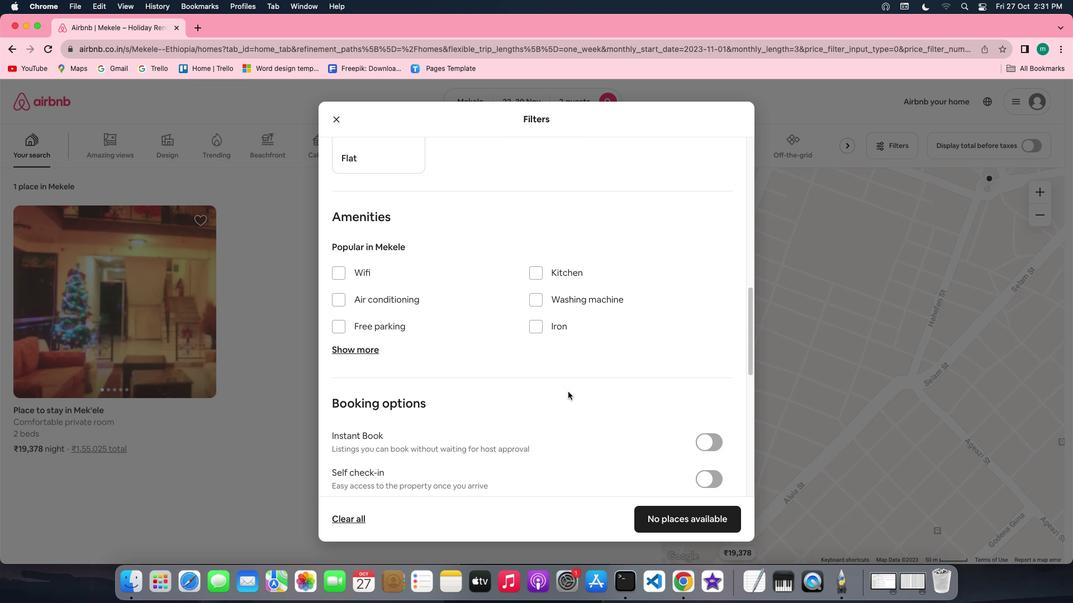 
Action: Mouse scrolled (575, 399) with delta (7, 7)
Screenshot: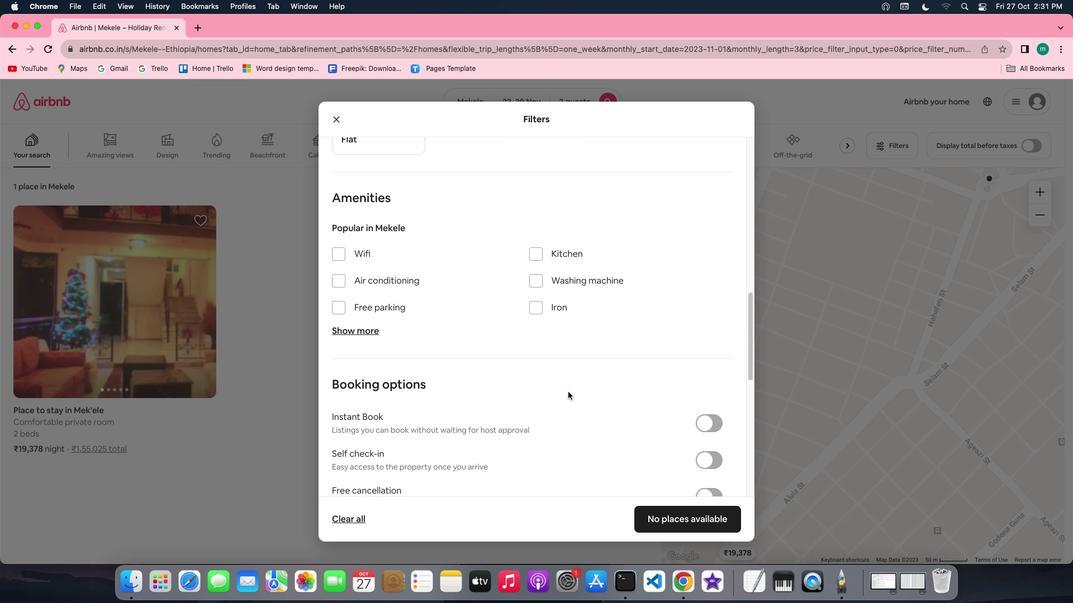 
Action: Mouse scrolled (575, 399) with delta (7, 7)
Screenshot: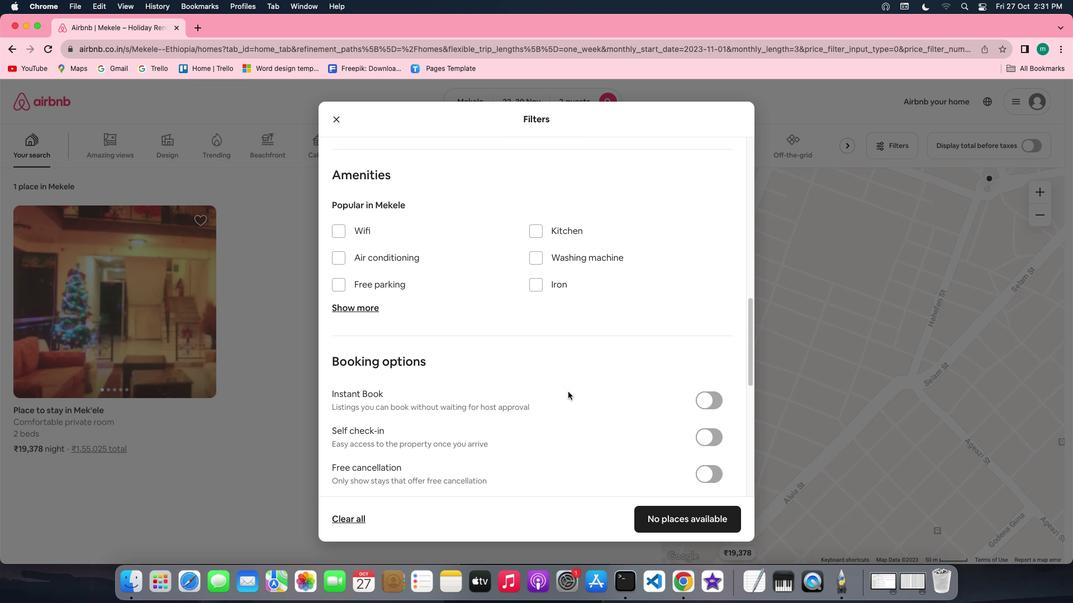 
Action: Mouse scrolled (575, 399) with delta (7, 7)
Screenshot: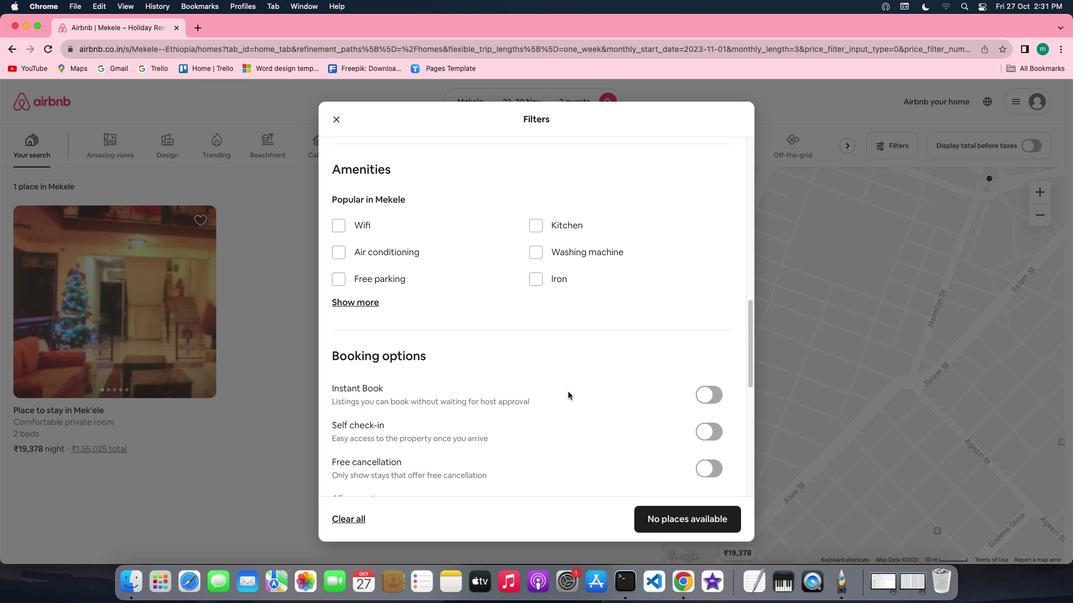 
Action: Mouse scrolled (575, 399) with delta (7, 7)
Screenshot: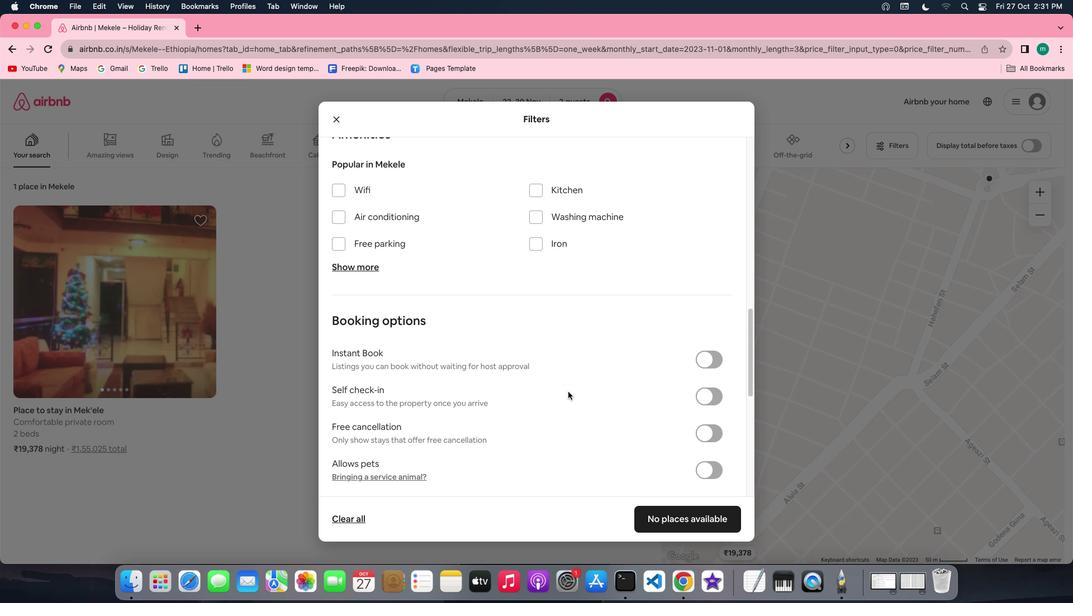 
Action: Mouse scrolled (575, 399) with delta (7, 7)
Screenshot: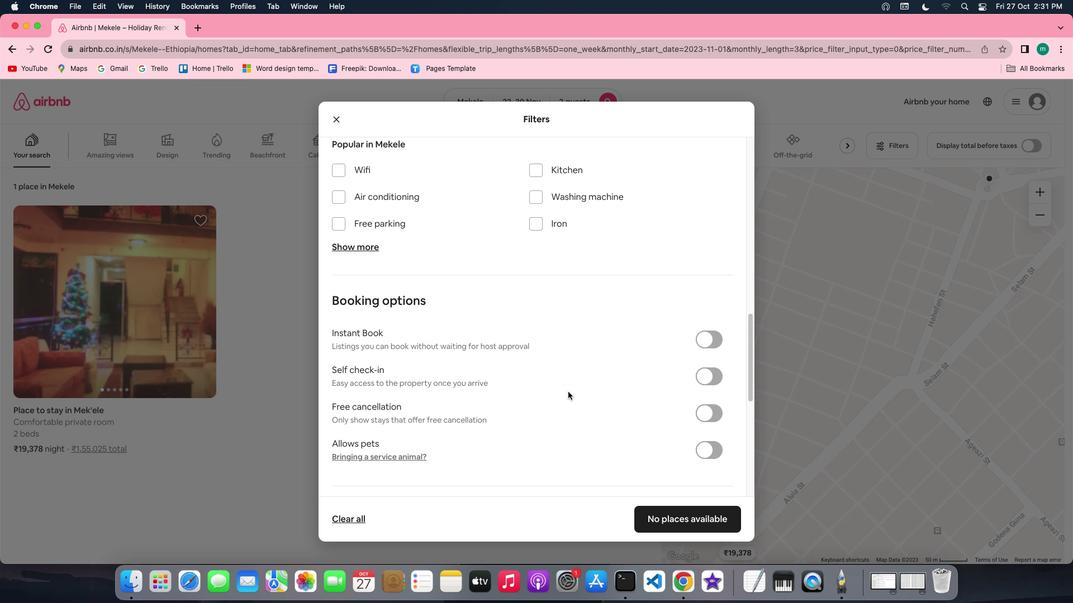 
Action: Mouse scrolled (575, 399) with delta (7, 6)
Screenshot: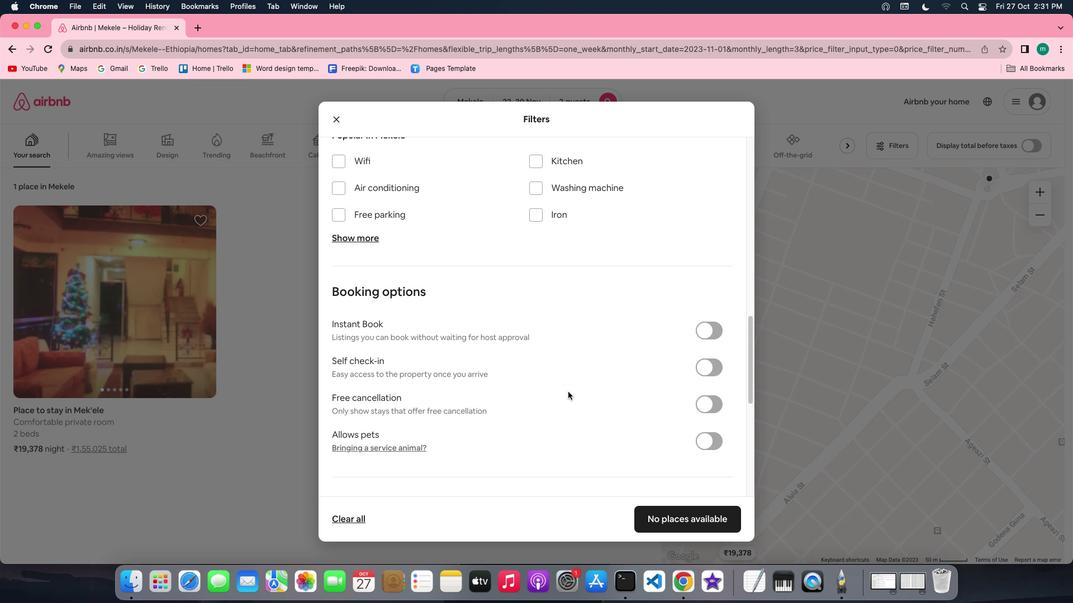 
Action: Mouse moved to (723, 359)
Screenshot: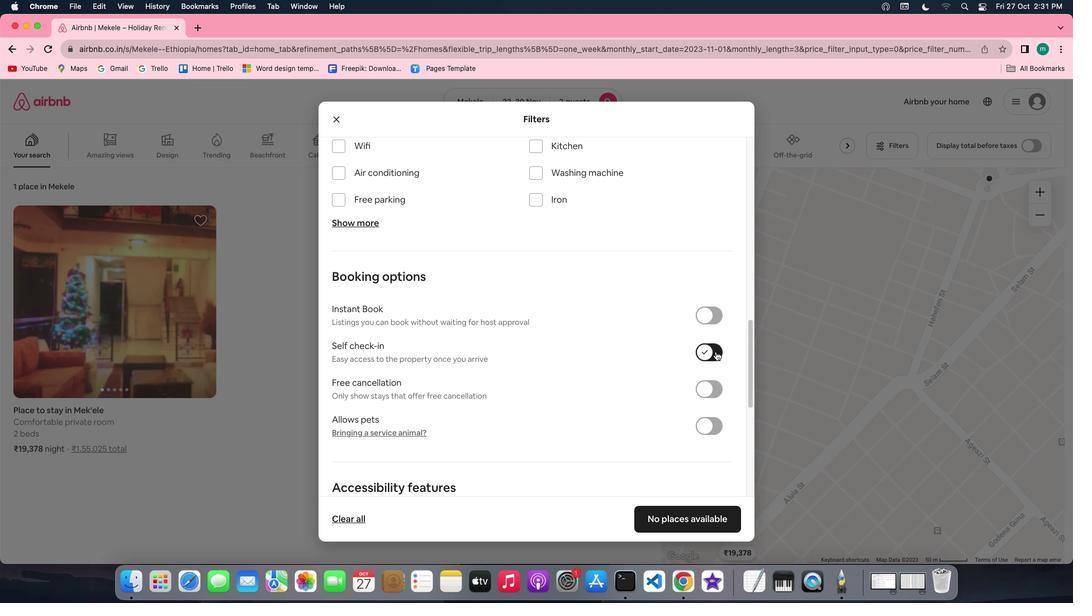 
Action: Mouse pressed left at (723, 359)
Screenshot: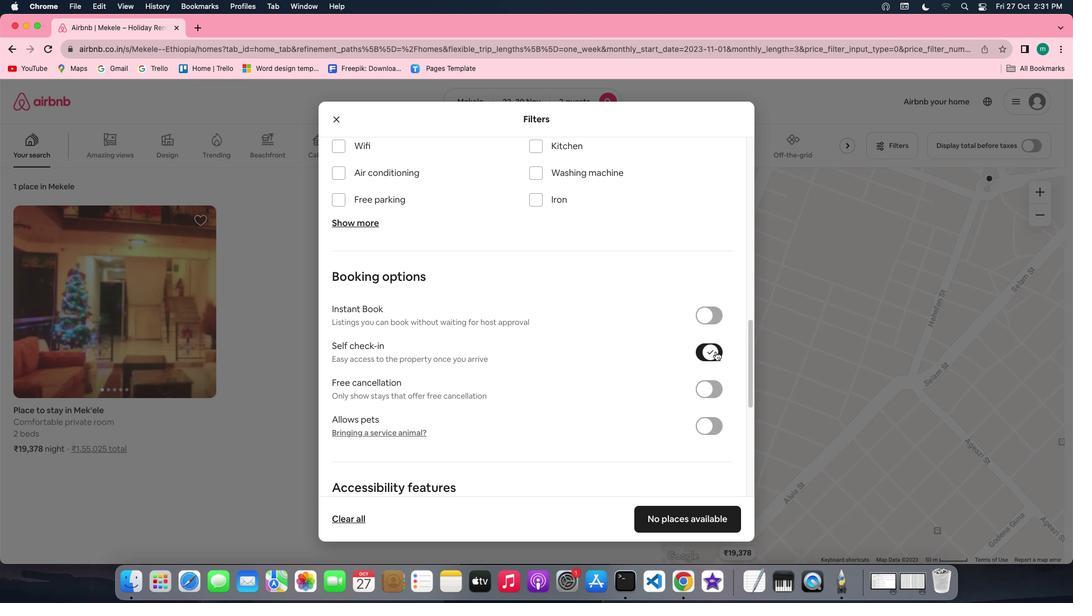 
Action: Mouse moved to (594, 456)
Screenshot: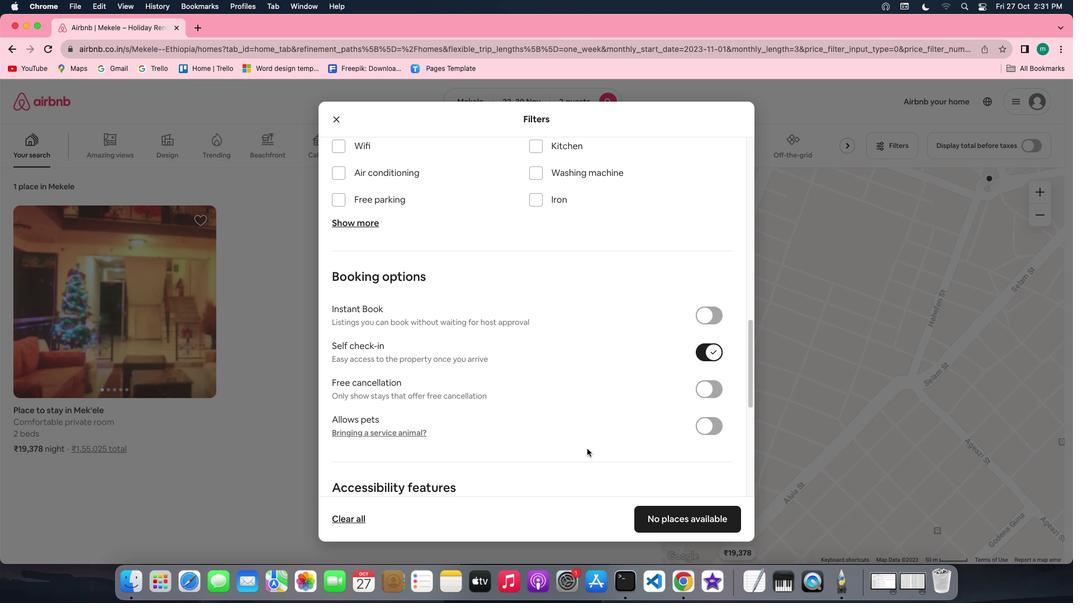 
Action: Mouse scrolled (594, 456) with delta (7, 7)
Screenshot: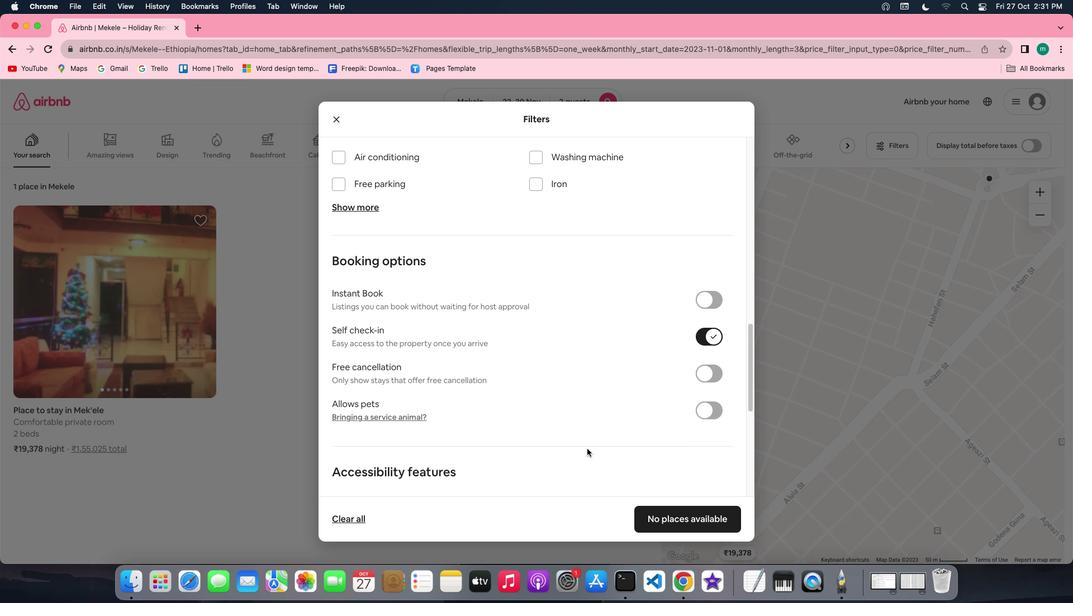 
Action: Mouse scrolled (594, 456) with delta (7, 7)
Screenshot: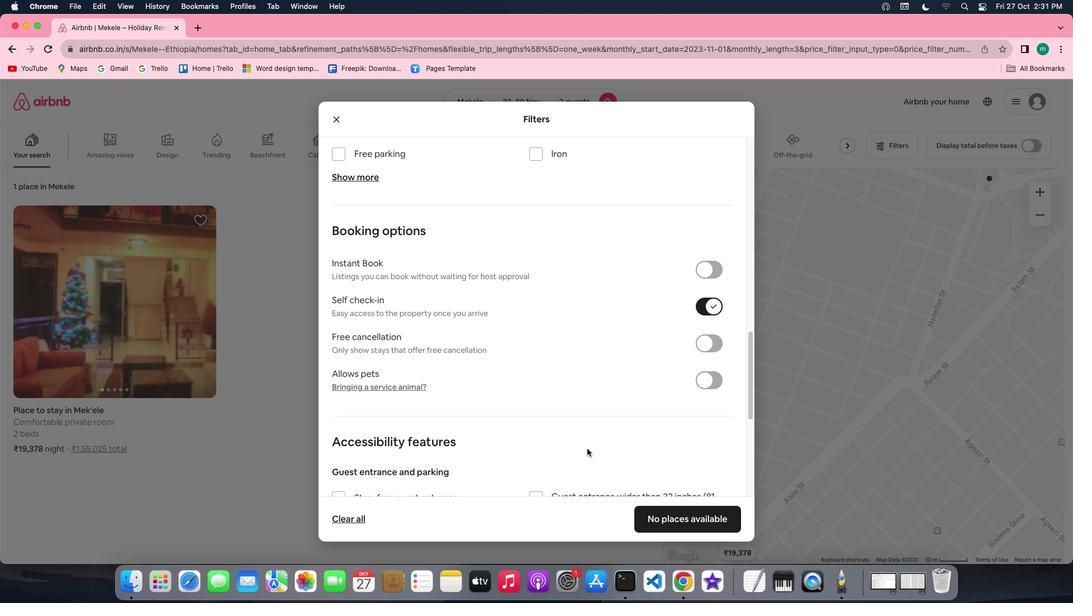 
Action: Mouse scrolled (594, 456) with delta (7, 6)
Screenshot: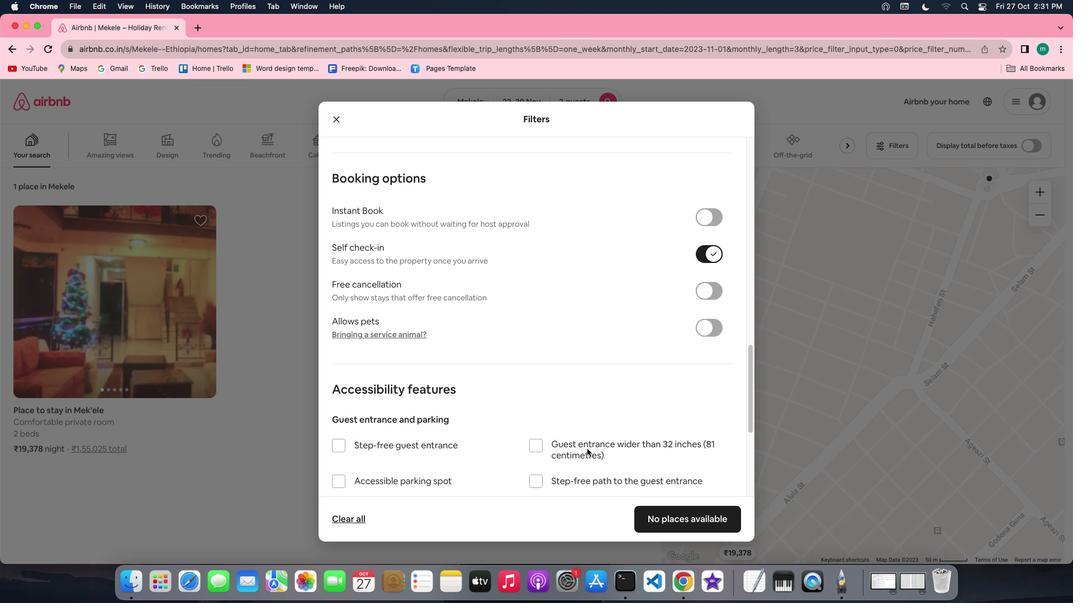 
Action: Mouse scrolled (594, 456) with delta (7, 6)
Screenshot: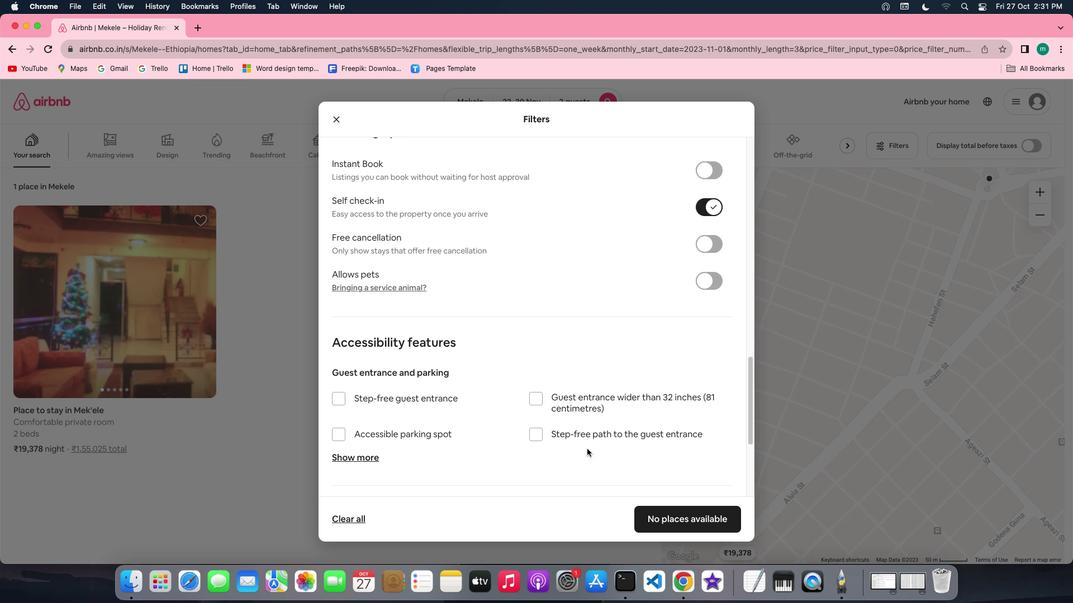 
Action: Mouse scrolled (594, 456) with delta (7, 7)
Screenshot: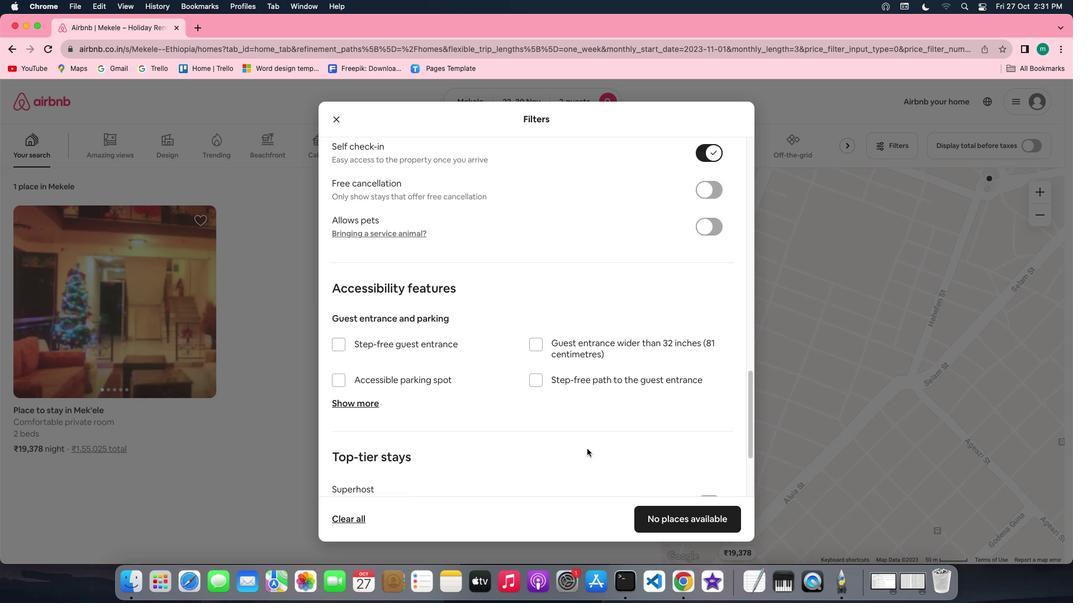 
Action: Mouse scrolled (594, 456) with delta (7, 7)
Screenshot: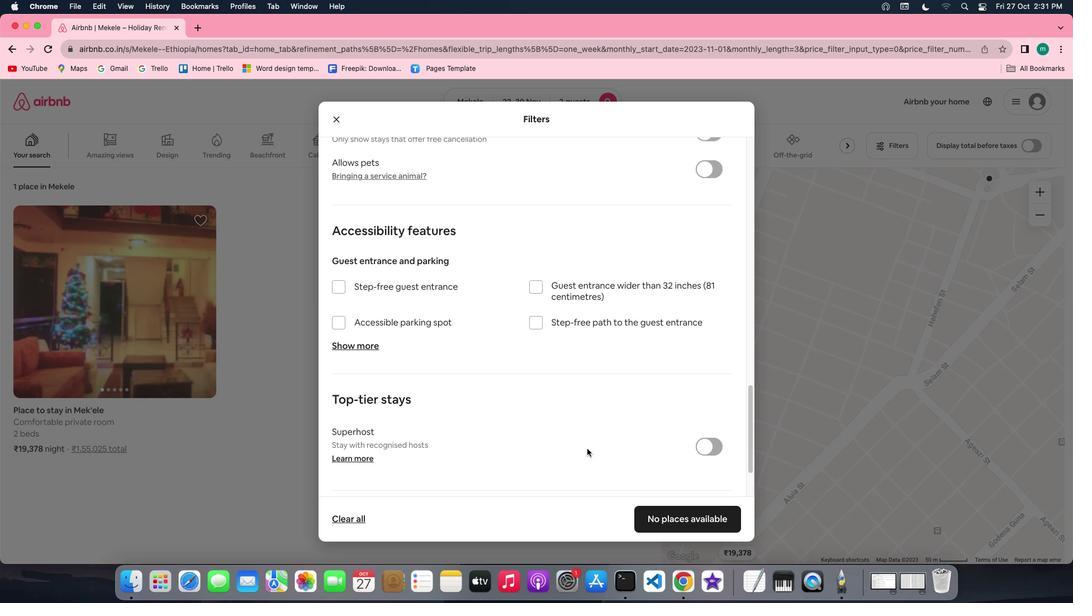 
Action: Mouse scrolled (594, 456) with delta (7, 6)
Screenshot: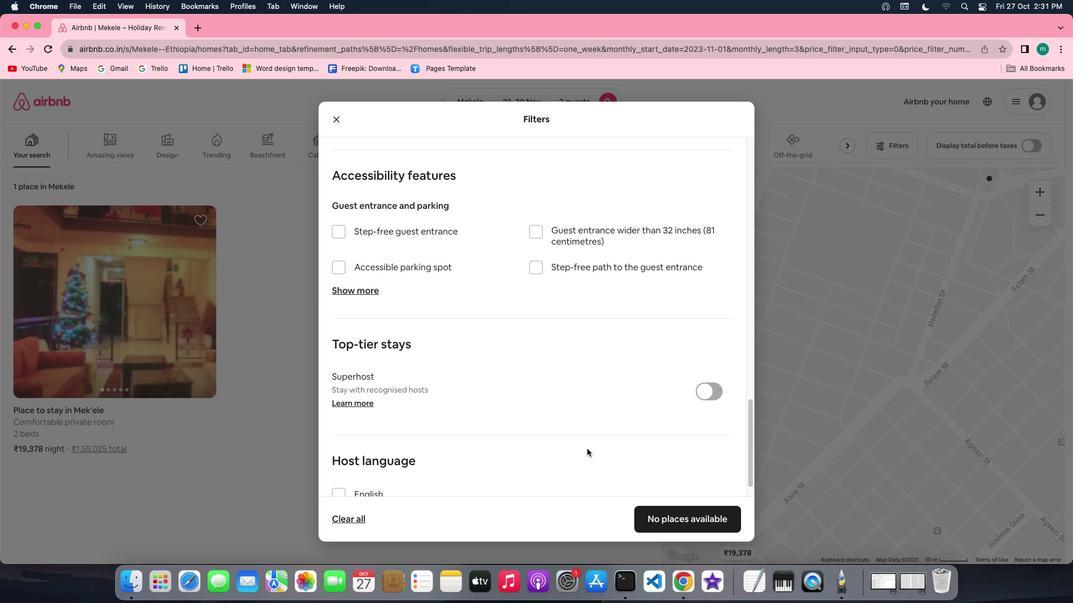 
Action: Mouse scrolled (594, 456) with delta (7, 5)
Screenshot: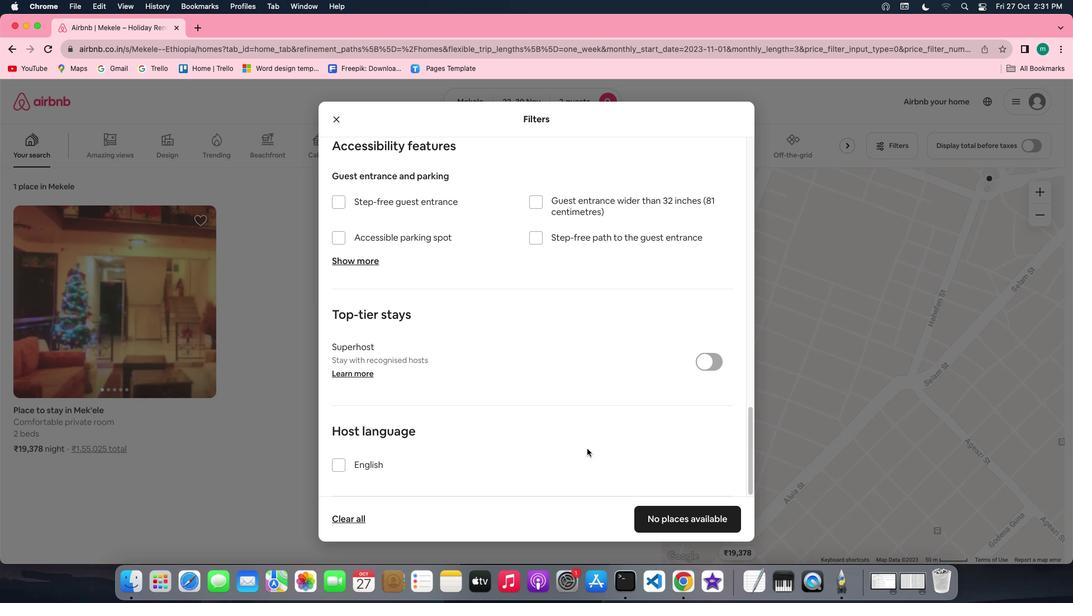 
Action: Mouse scrolled (594, 456) with delta (7, 5)
Screenshot: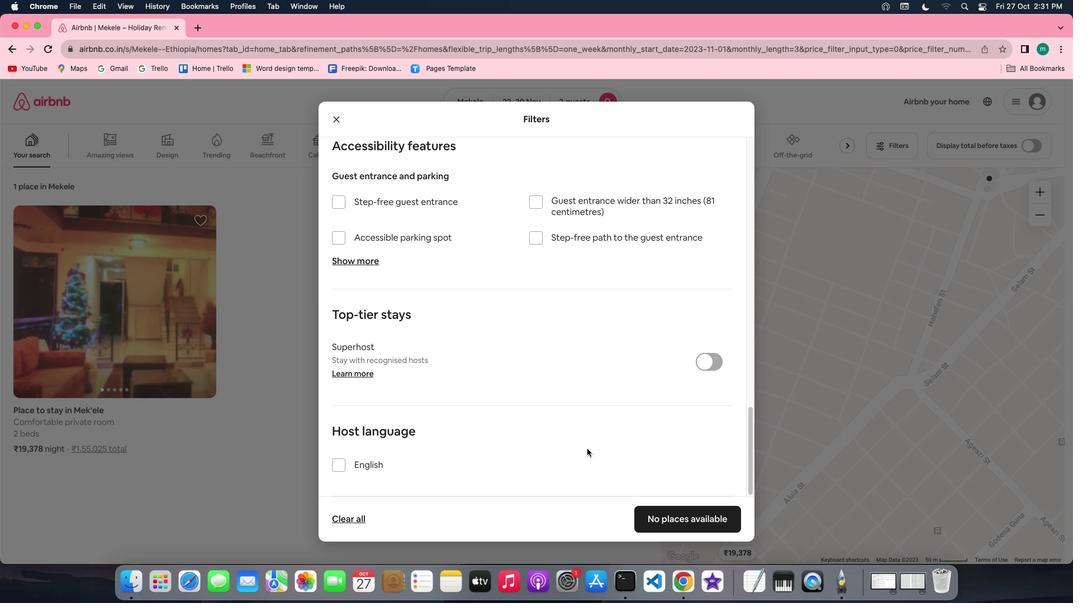 
Action: Mouse scrolled (594, 456) with delta (7, 7)
Screenshot: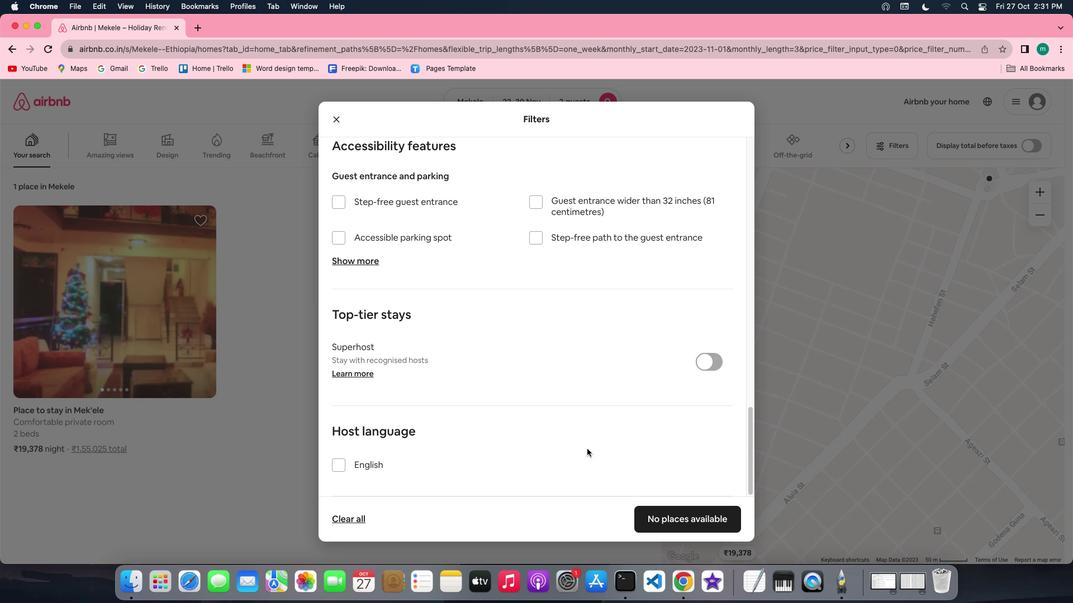 
Action: Mouse scrolled (594, 456) with delta (7, 7)
Screenshot: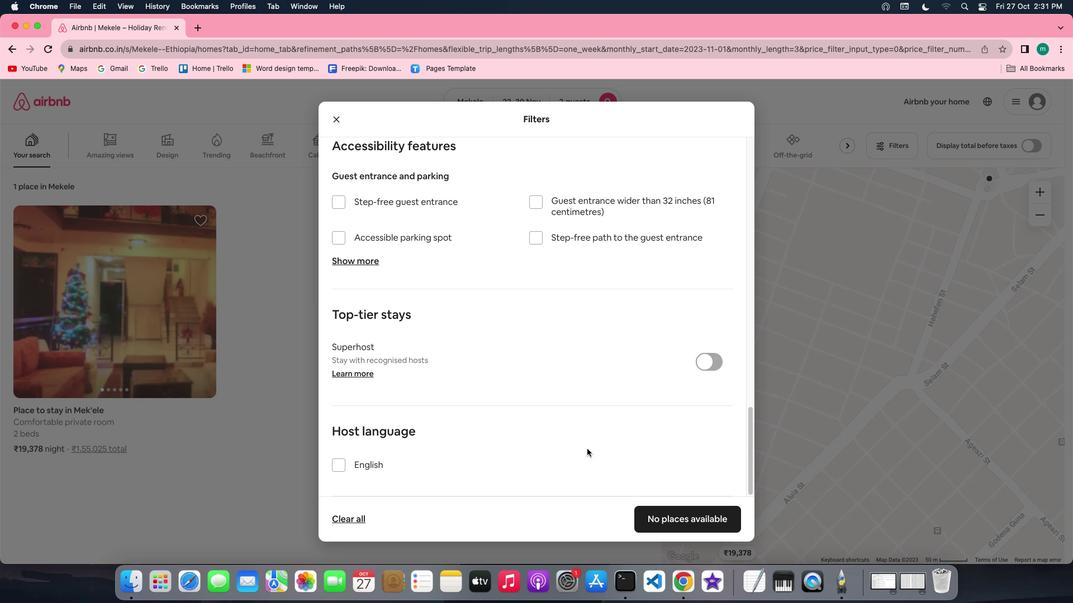 
Action: Mouse scrolled (594, 456) with delta (7, 6)
Screenshot: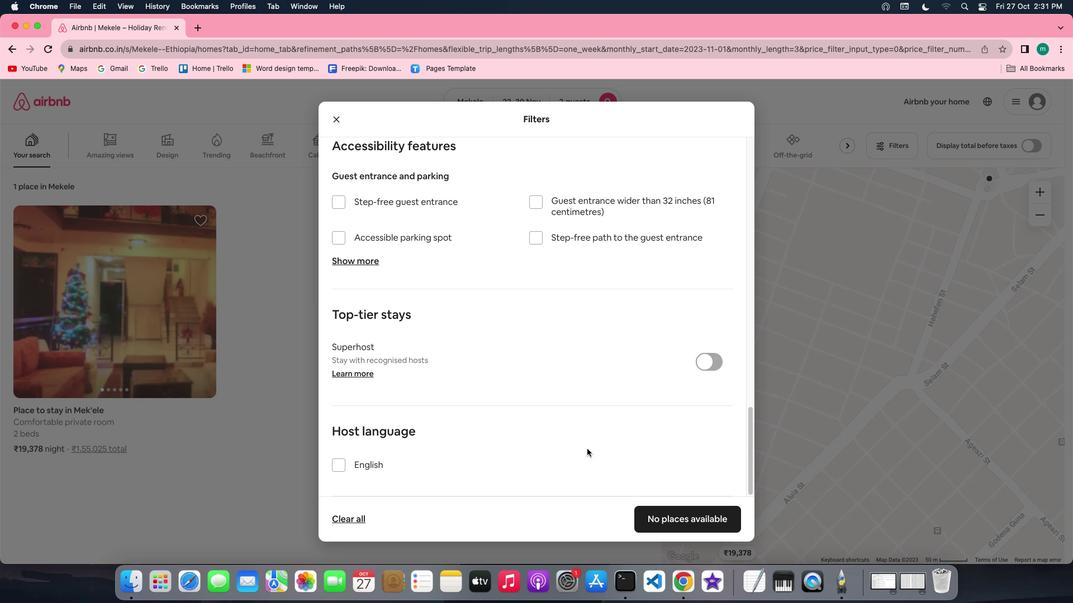
Action: Mouse scrolled (594, 456) with delta (7, 5)
Screenshot: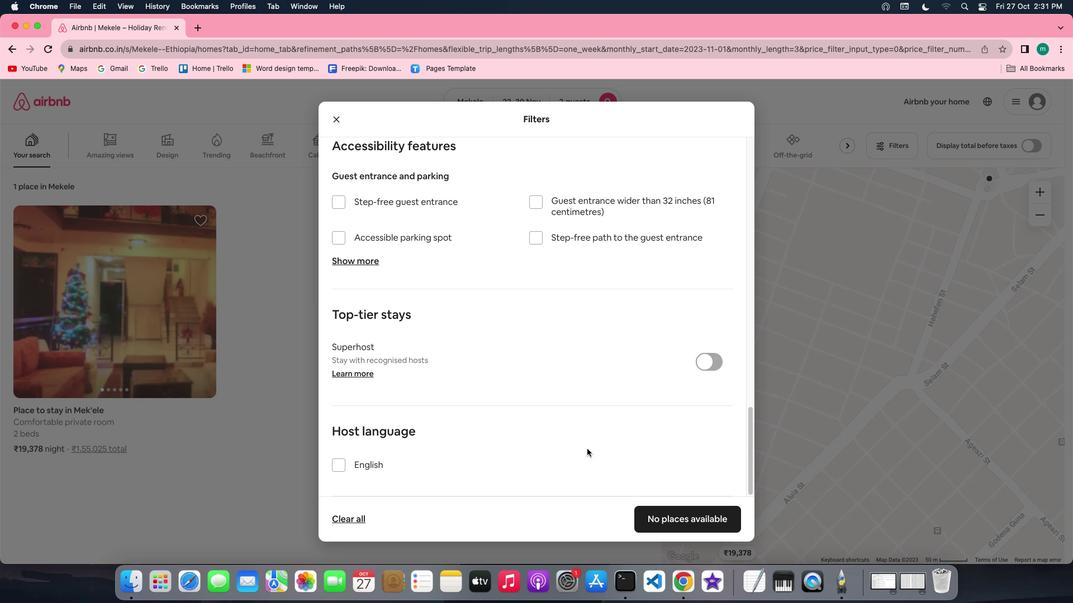 
Action: Mouse scrolled (594, 456) with delta (7, 5)
Screenshot: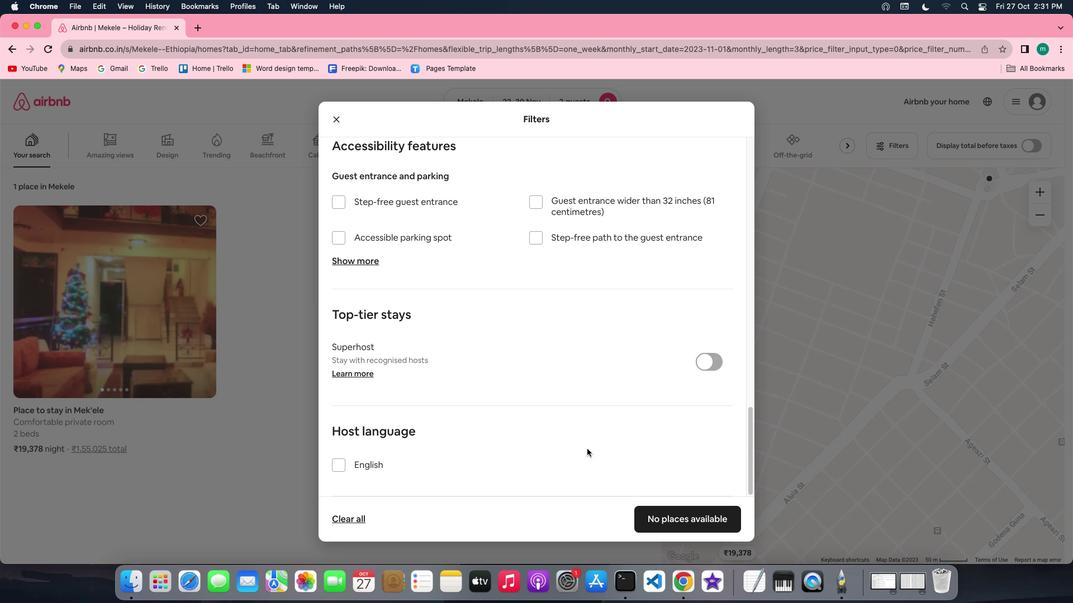 
Action: Mouse moved to (687, 520)
Screenshot: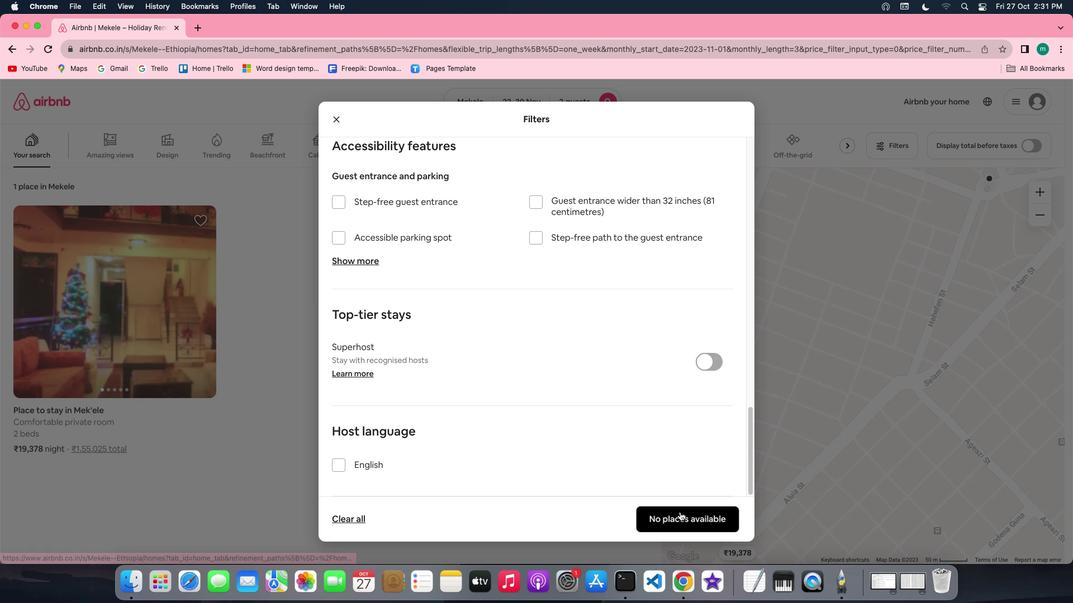 
Action: Mouse pressed left at (687, 520)
Screenshot: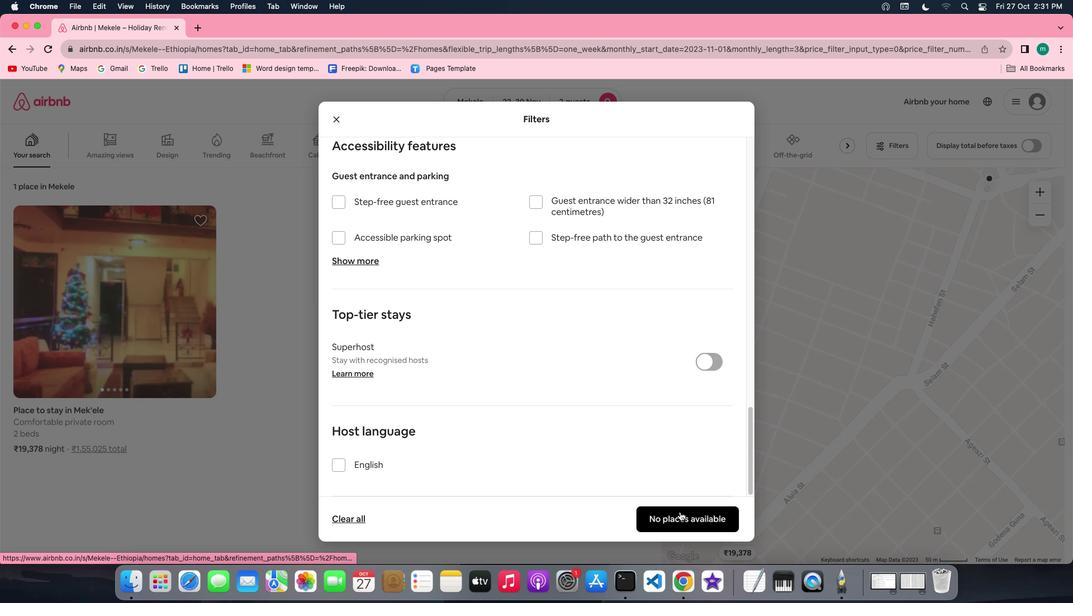 
Action: Mouse moved to (546, 470)
Screenshot: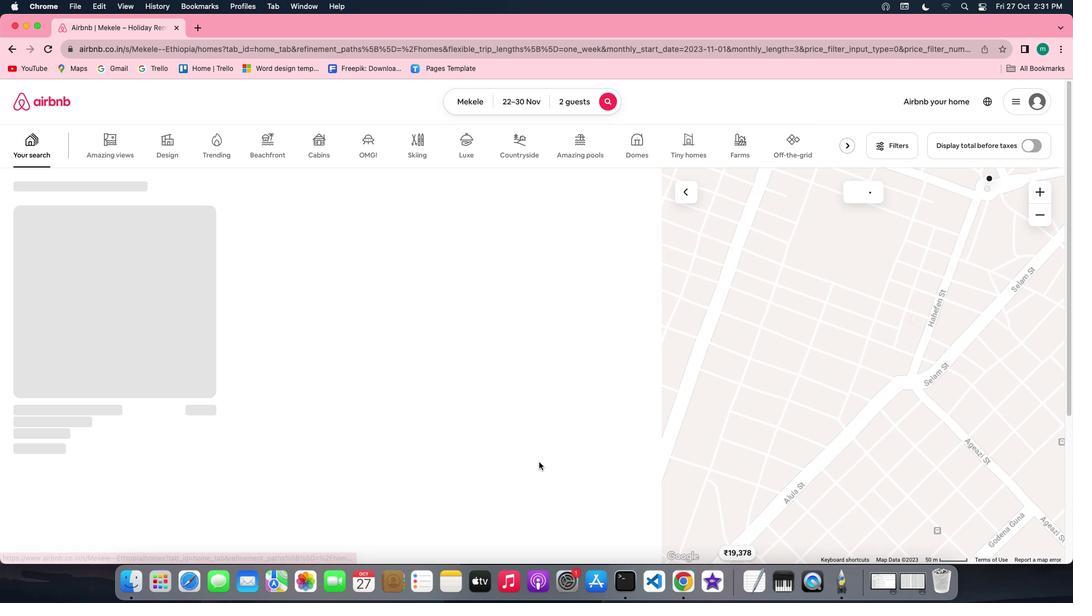
